 Task: In the  document conflict.odt Select the text and change paragraph spacing to  '1.5' Change page orientation to  'Landscape' Add Page color Navy Blue
Action: Mouse moved to (495, 377)
Screenshot: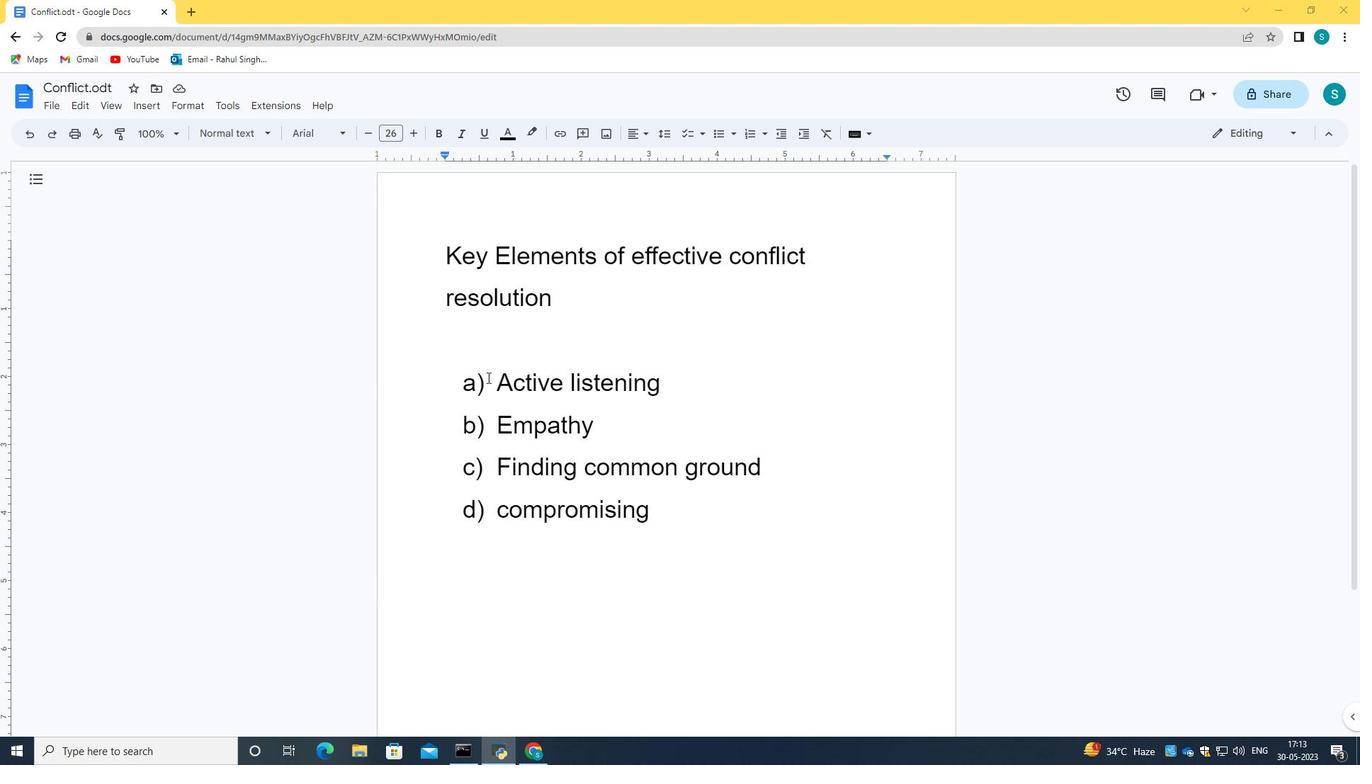 
Action: Mouse pressed left at (495, 377)
Screenshot: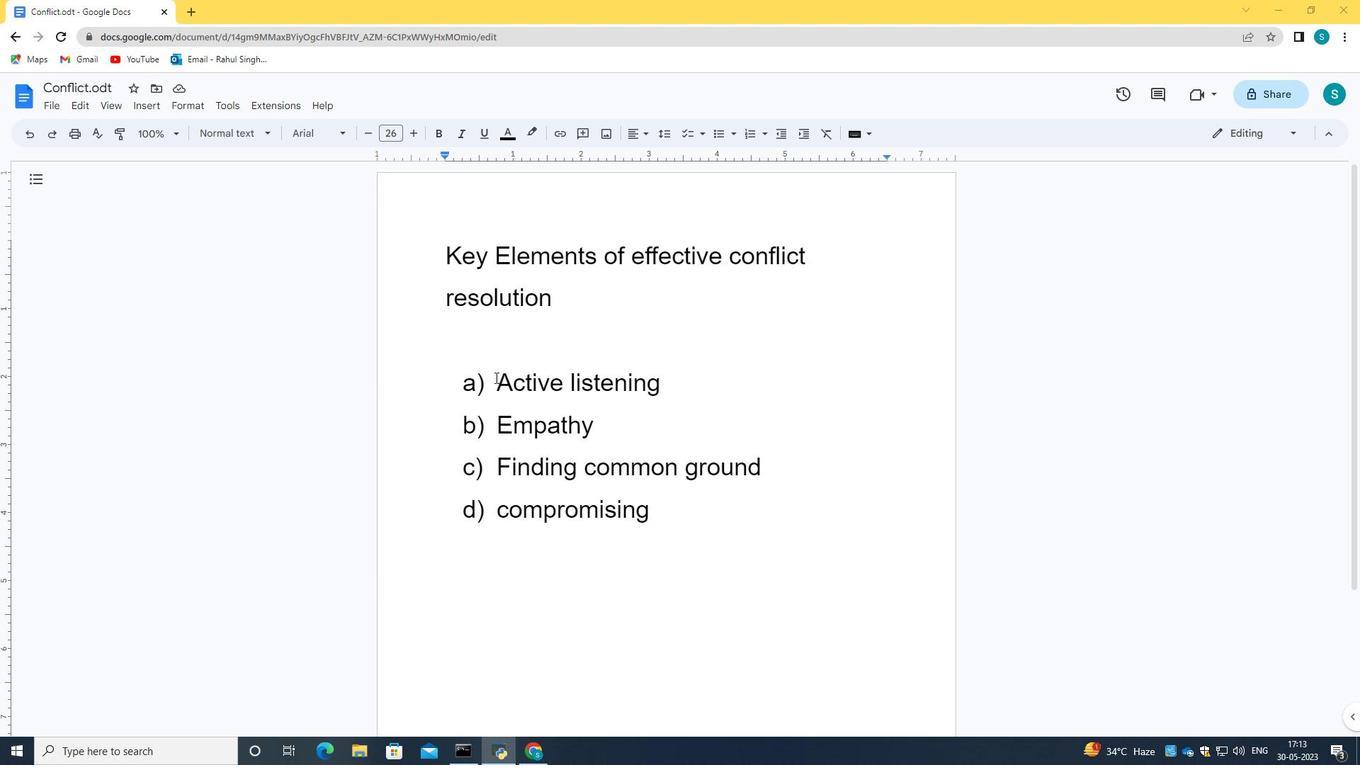 
Action: Mouse moved to (668, 133)
Screenshot: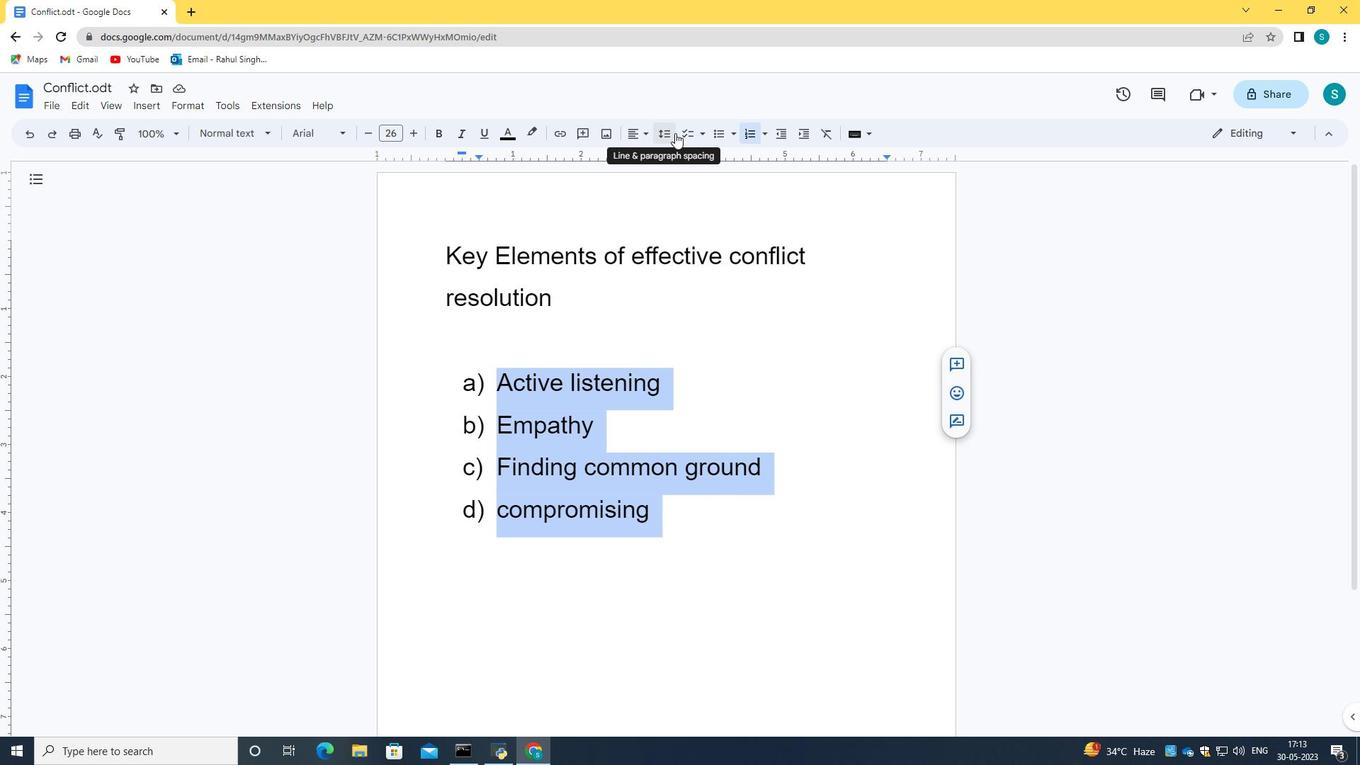 
Action: Mouse pressed left at (668, 133)
Screenshot: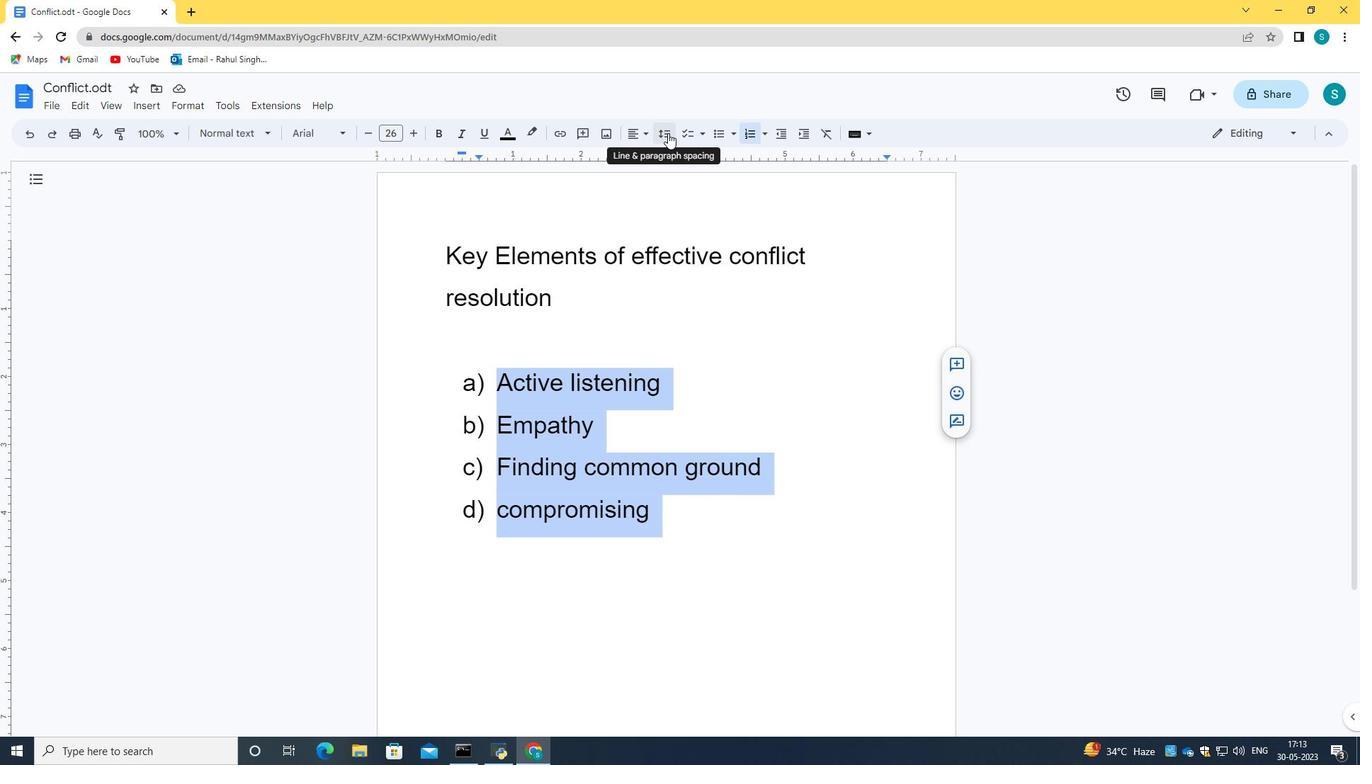 
Action: Mouse moved to (686, 207)
Screenshot: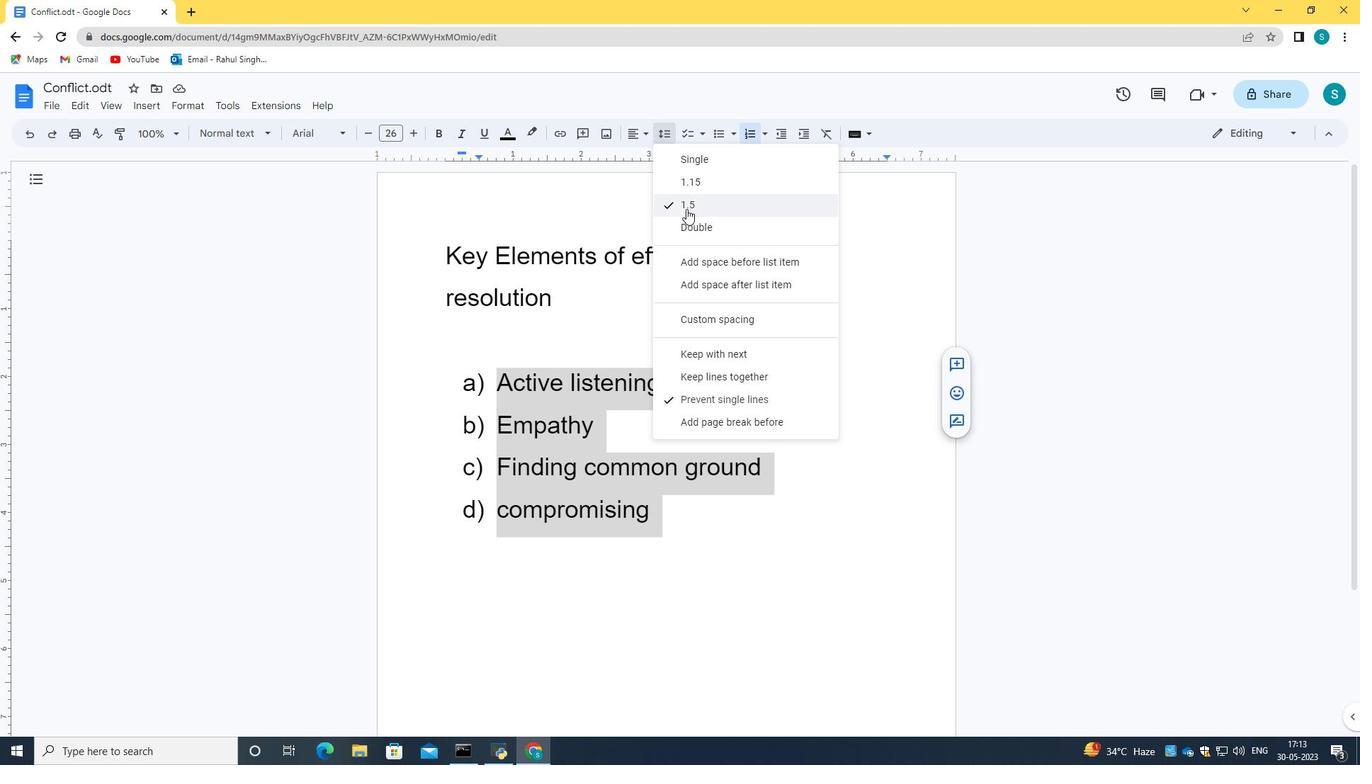 
Action: Mouse pressed left at (686, 207)
Screenshot: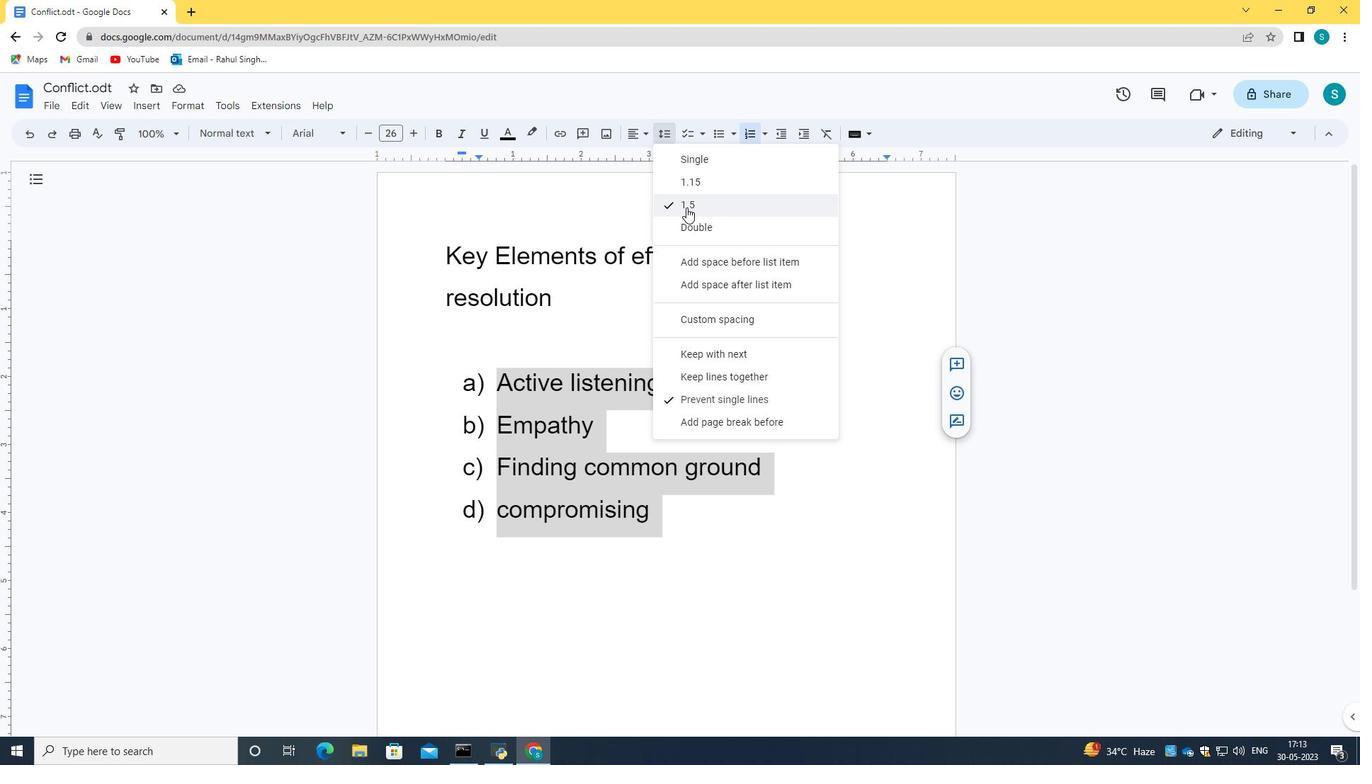 
Action: Mouse moved to (697, 208)
Screenshot: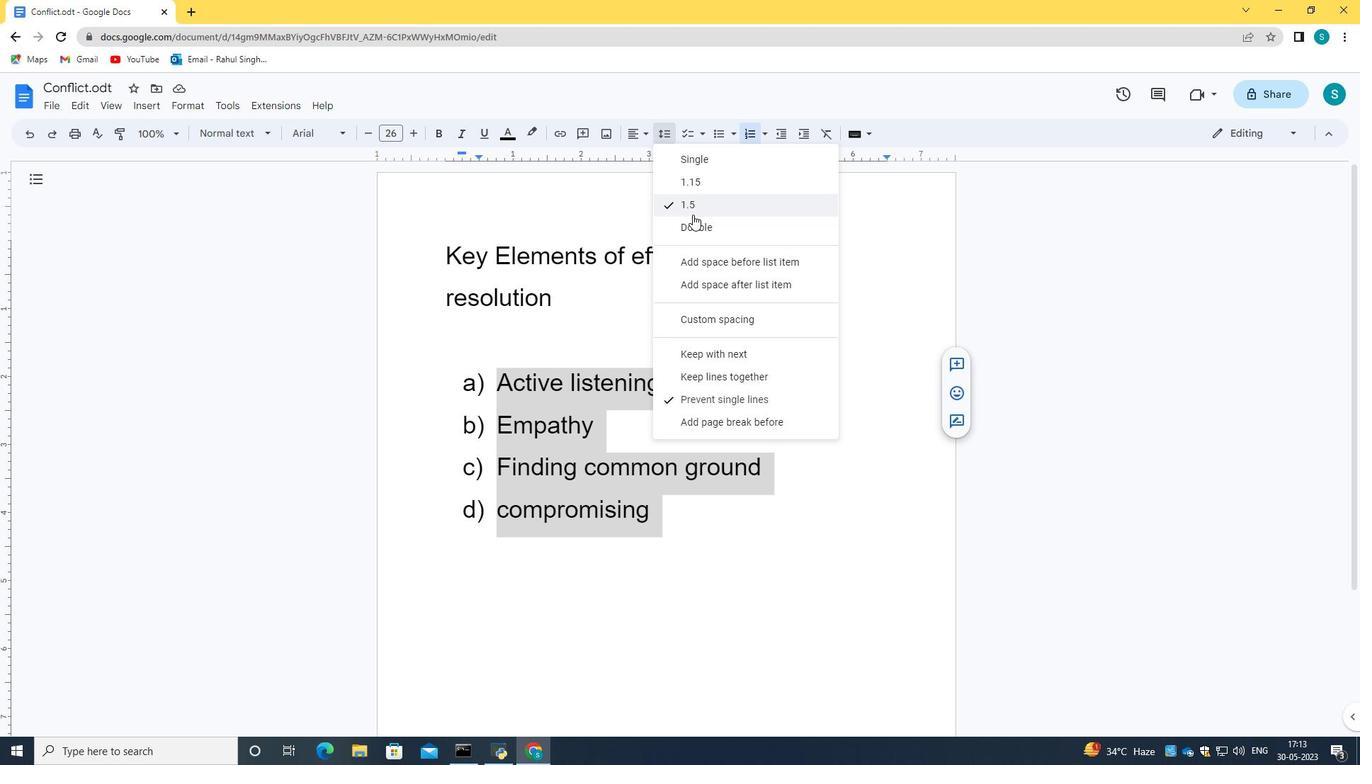
Action: Mouse pressed left at (697, 208)
Screenshot: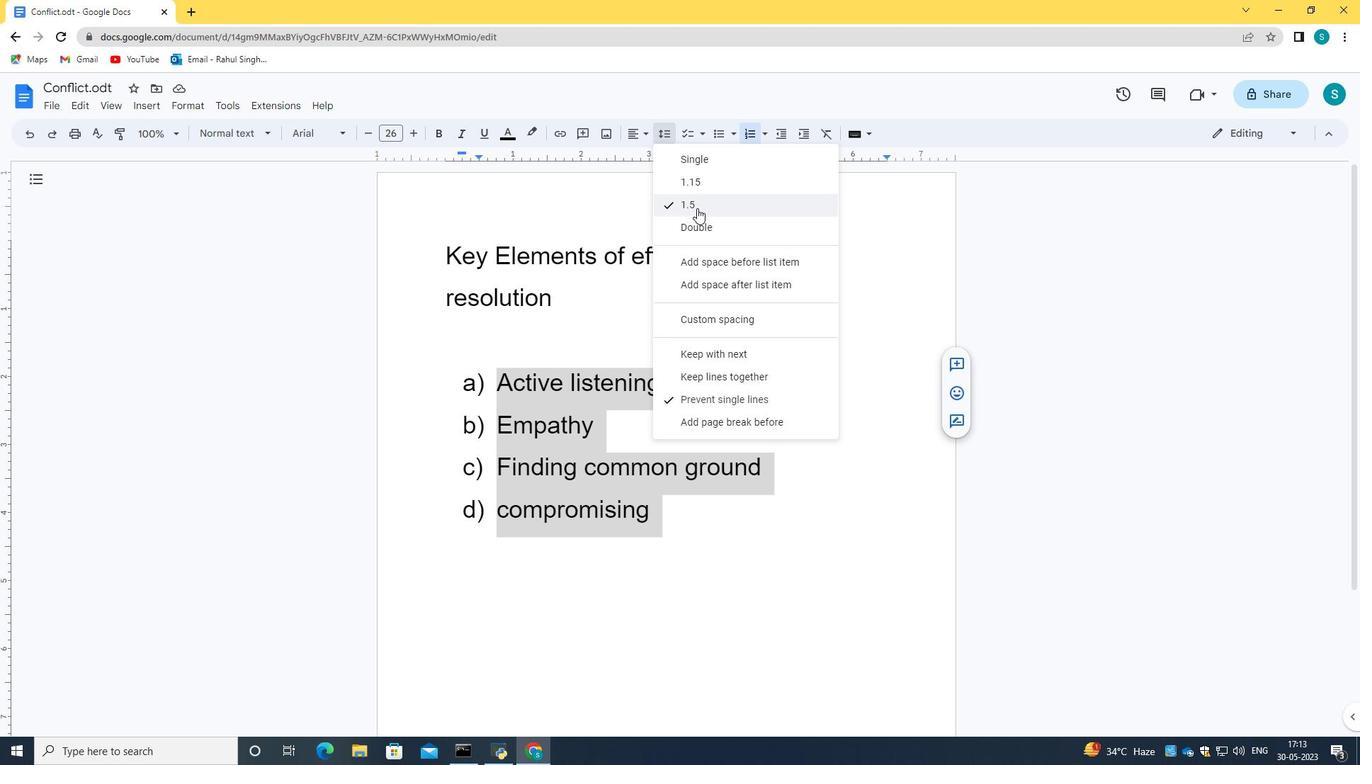
Action: Mouse moved to (600, 351)
Screenshot: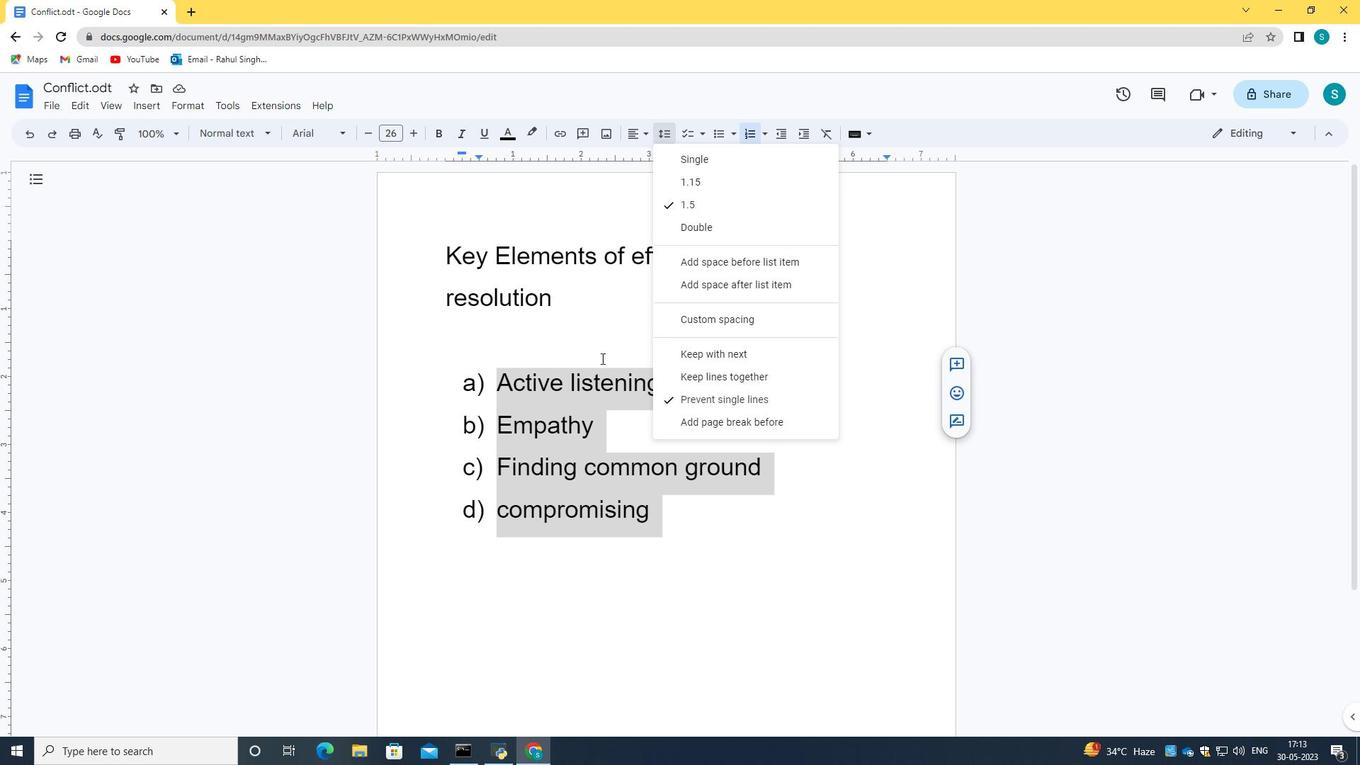
Action: Mouse pressed left at (600, 351)
Screenshot: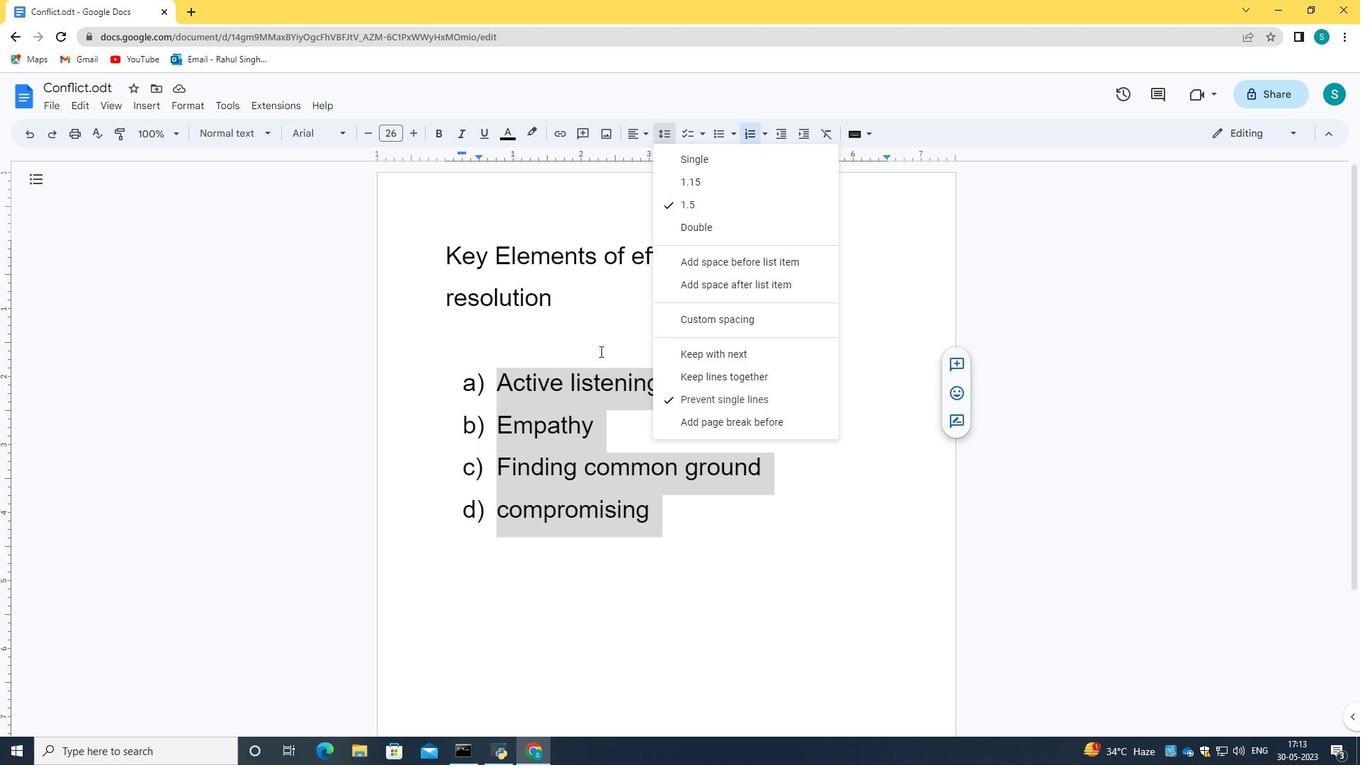 
Action: Mouse moved to (45, 101)
Screenshot: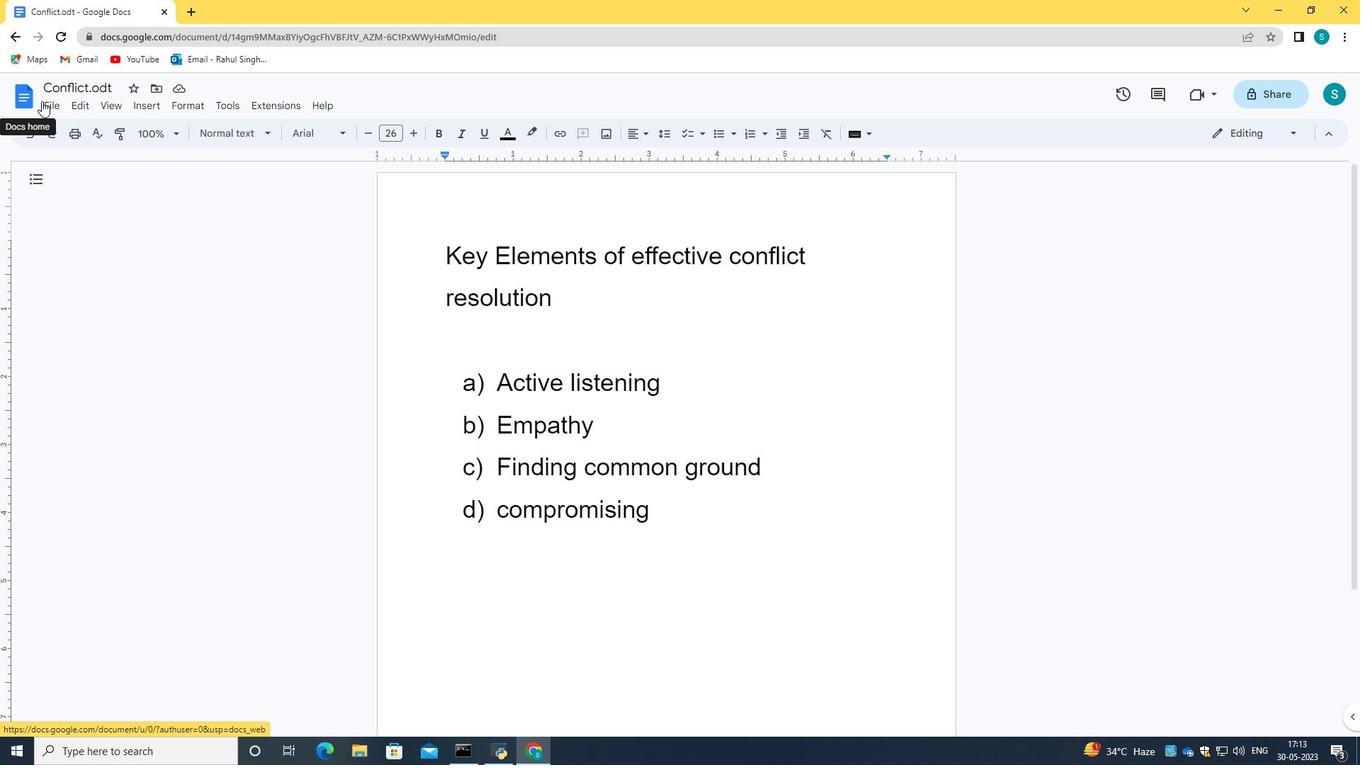 
Action: Mouse pressed left at (45, 101)
Screenshot: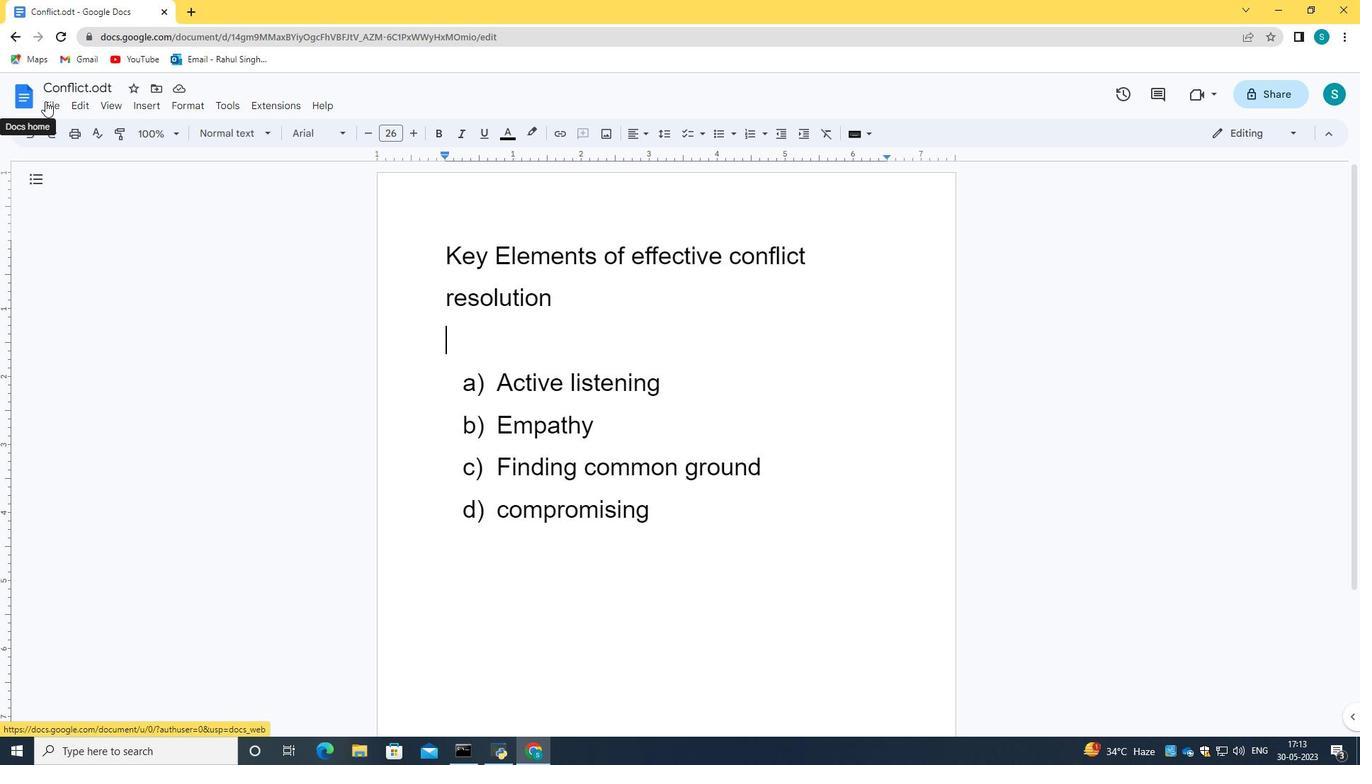 
Action: Mouse moved to (216, 327)
Screenshot: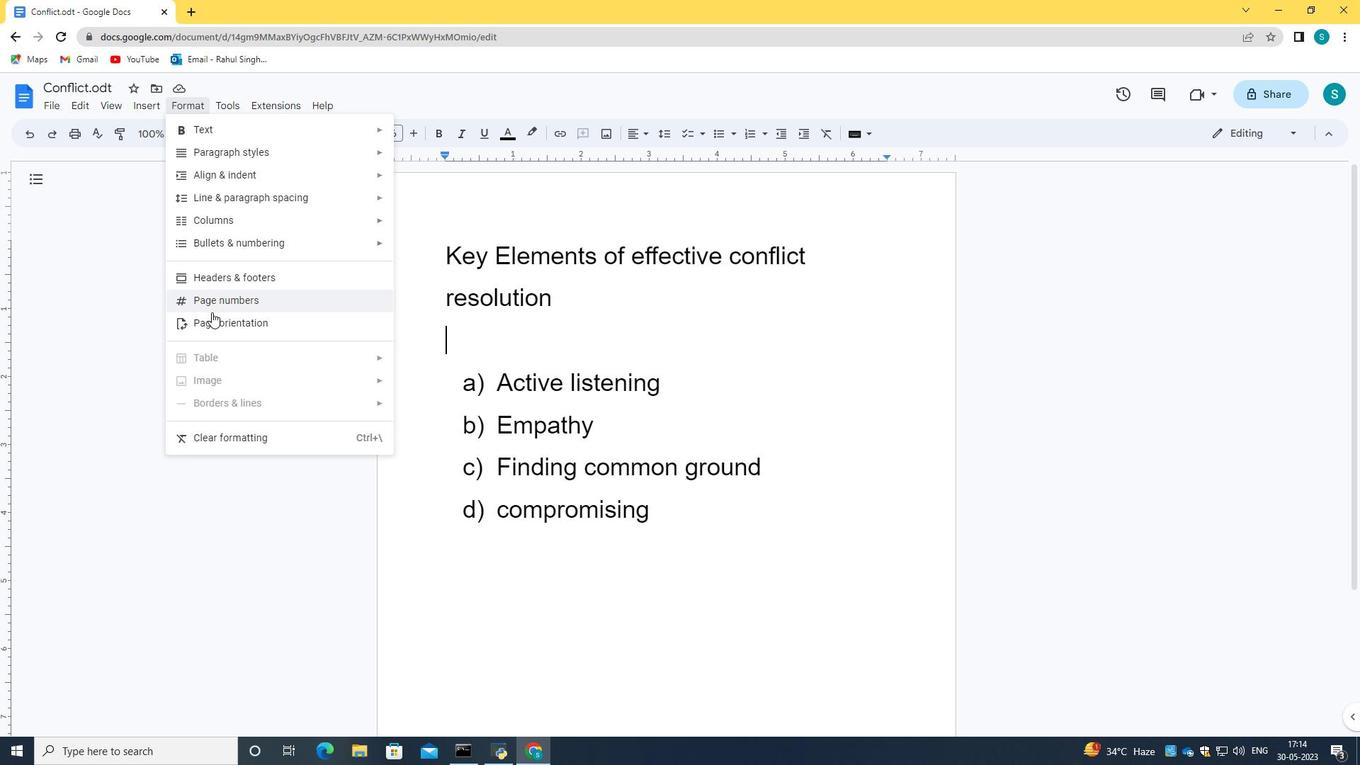 
Action: Mouse pressed left at (216, 327)
Screenshot: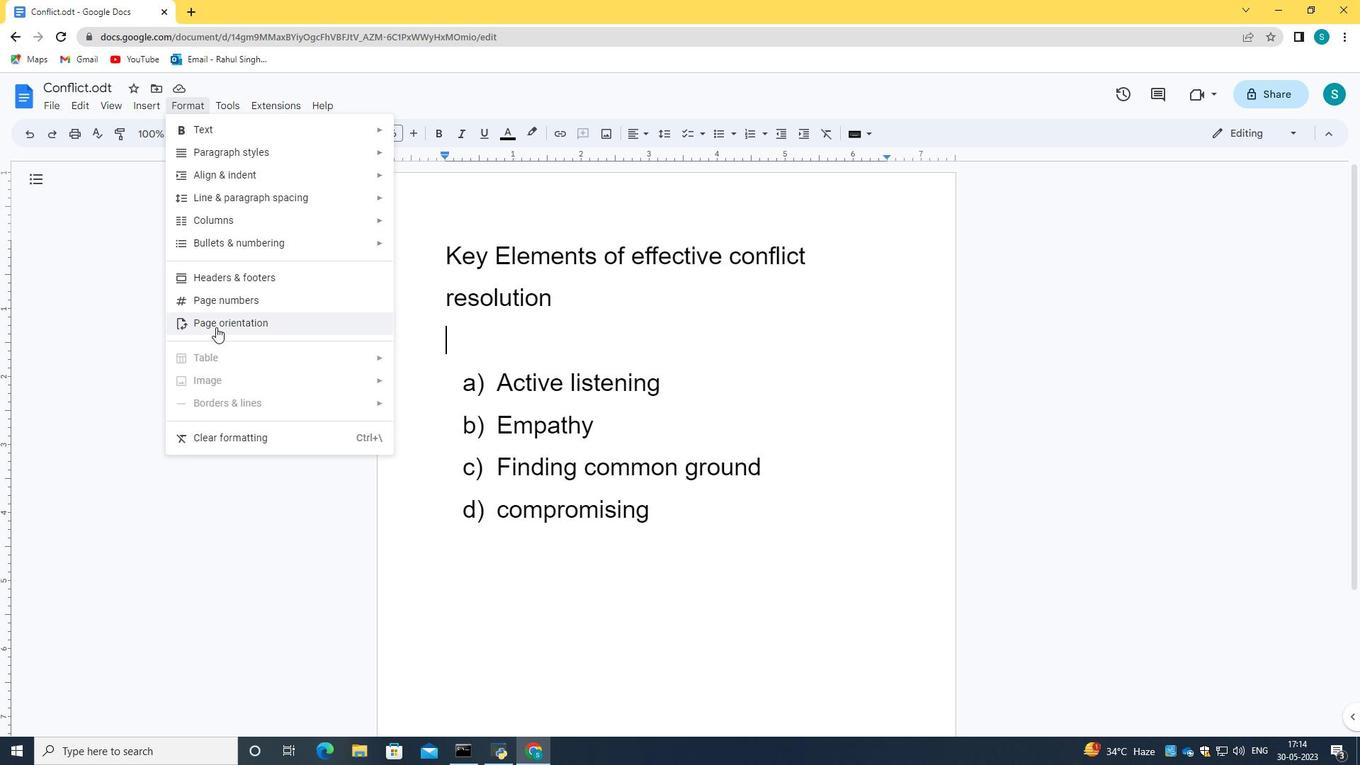 
Action: Mouse moved to (635, 431)
Screenshot: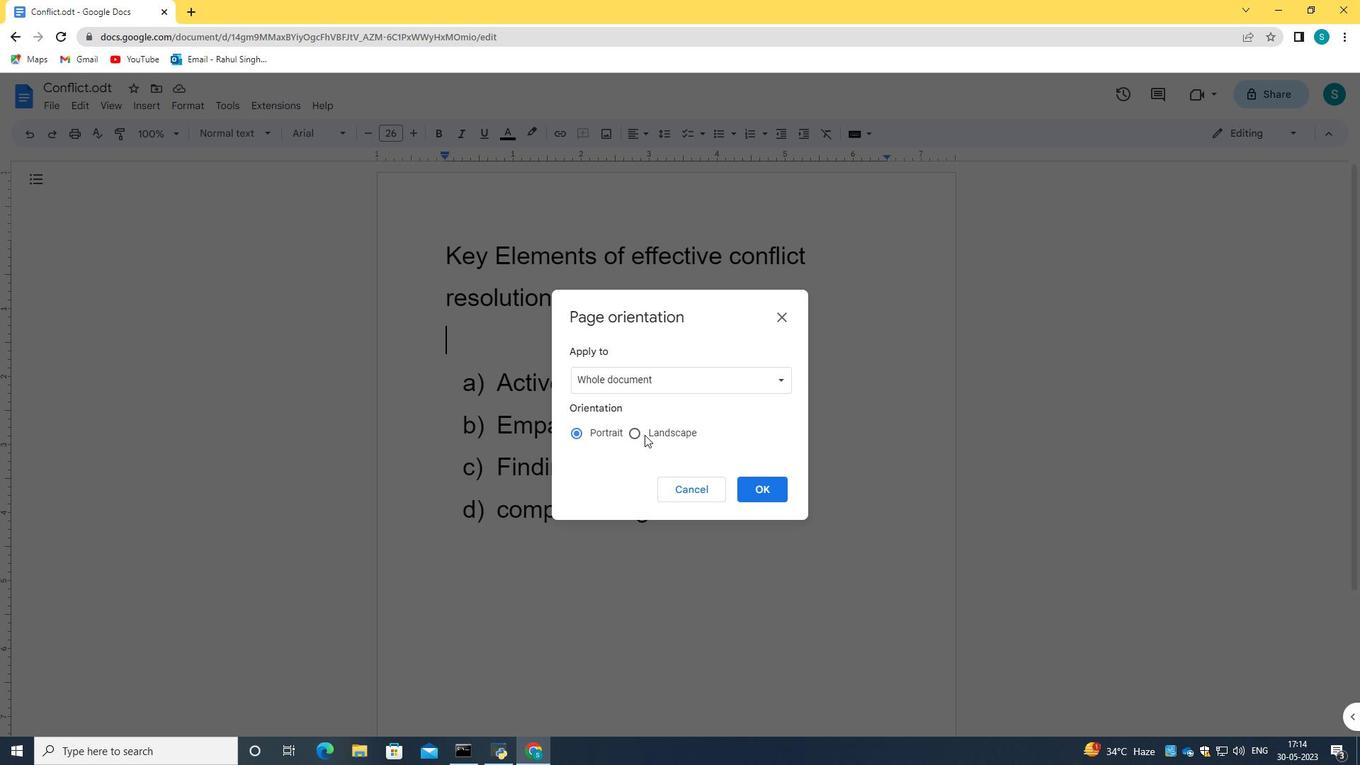 
Action: Mouse pressed left at (635, 431)
Screenshot: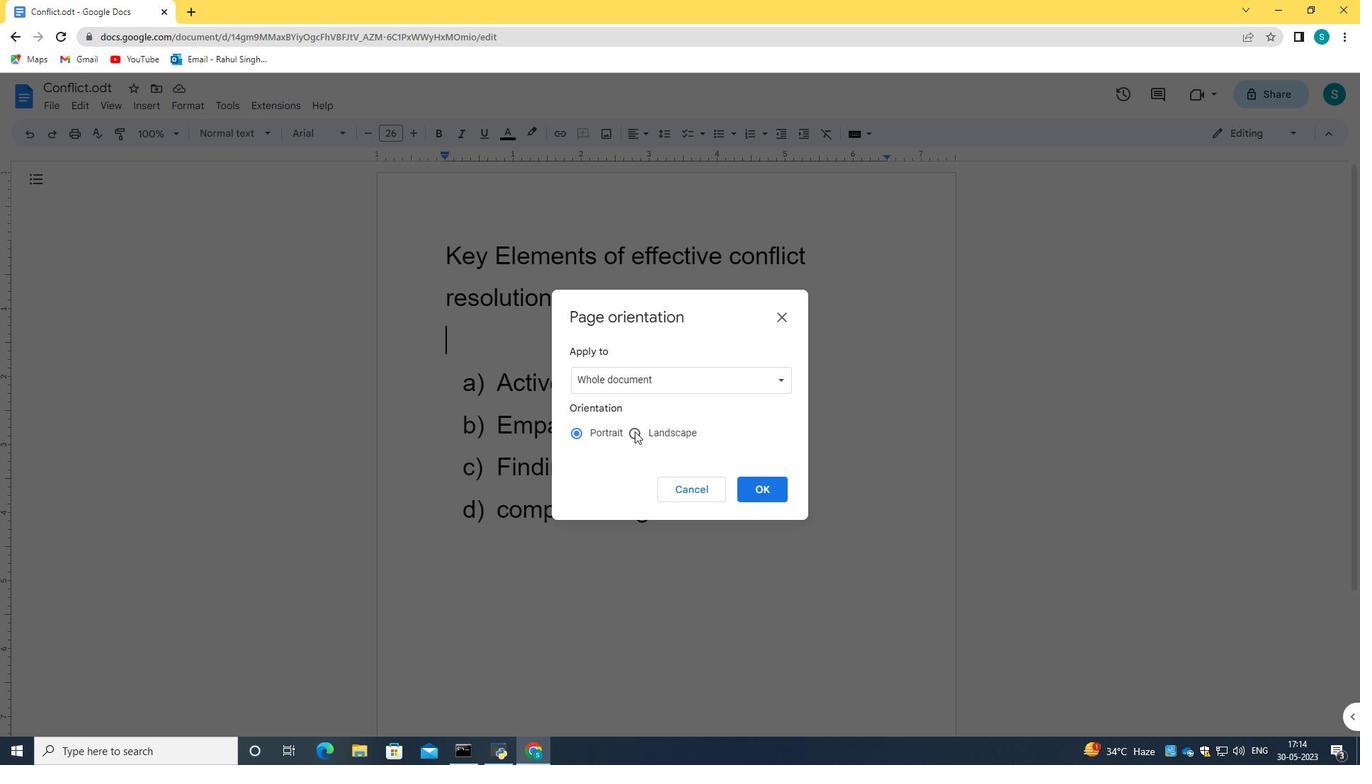 
Action: Mouse moved to (761, 489)
Screenshot: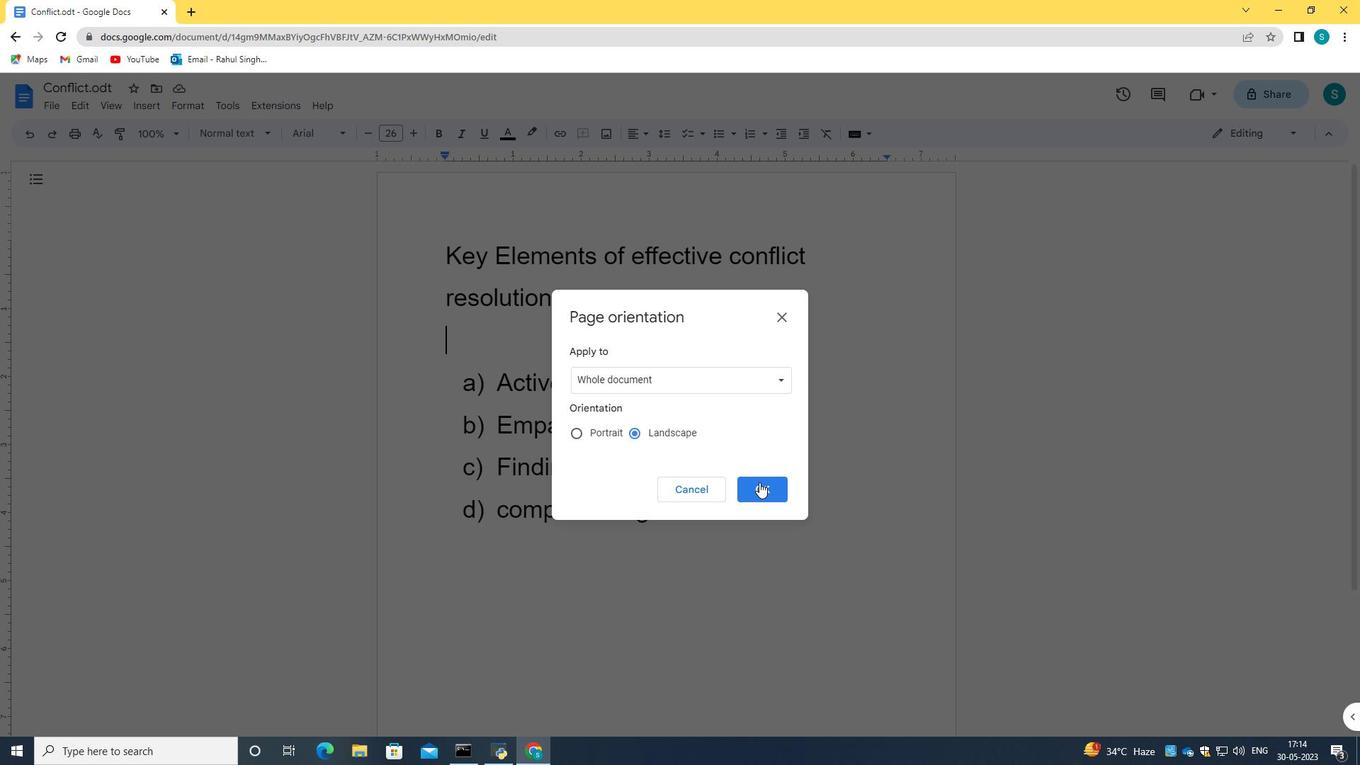 
Action: Mouse pressed left at (761, 489)
Screenshot: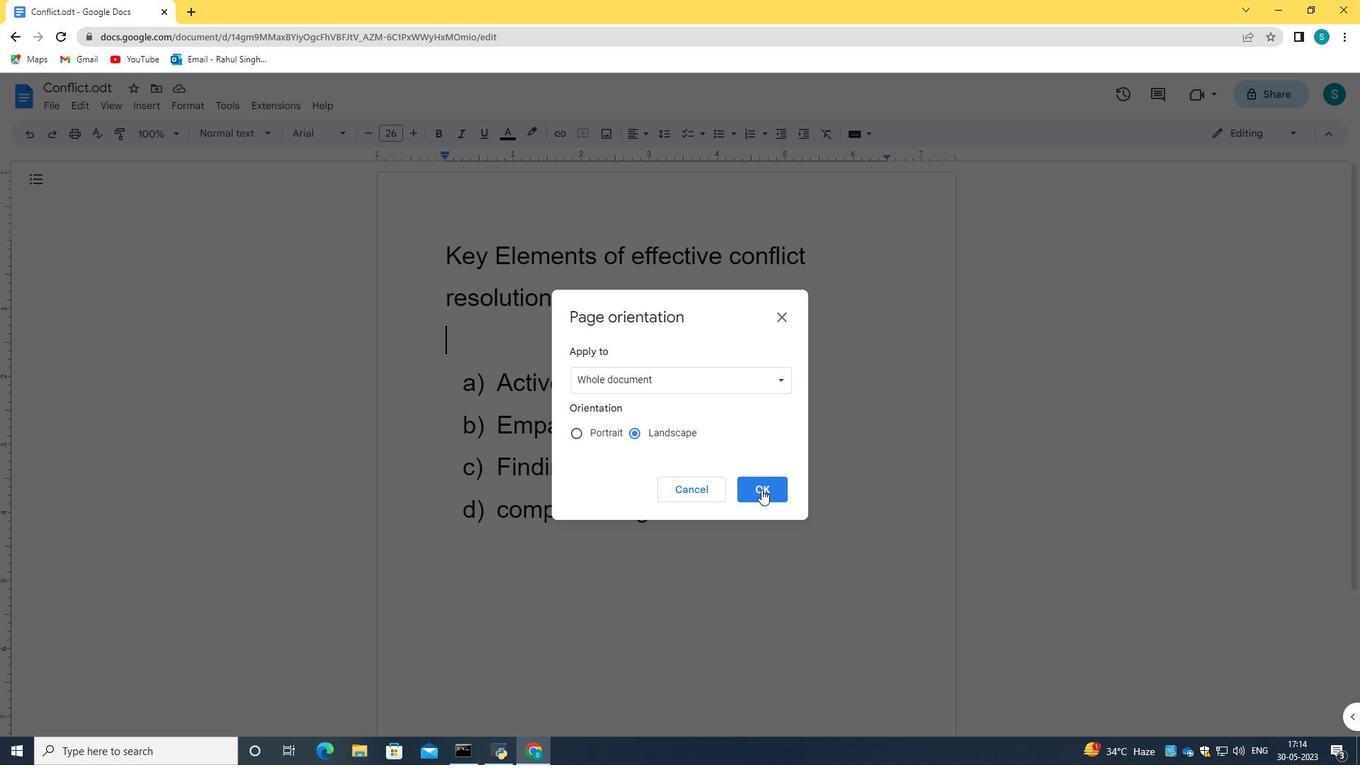 
Action: Mouse moved to (51, 109)
Screenshot: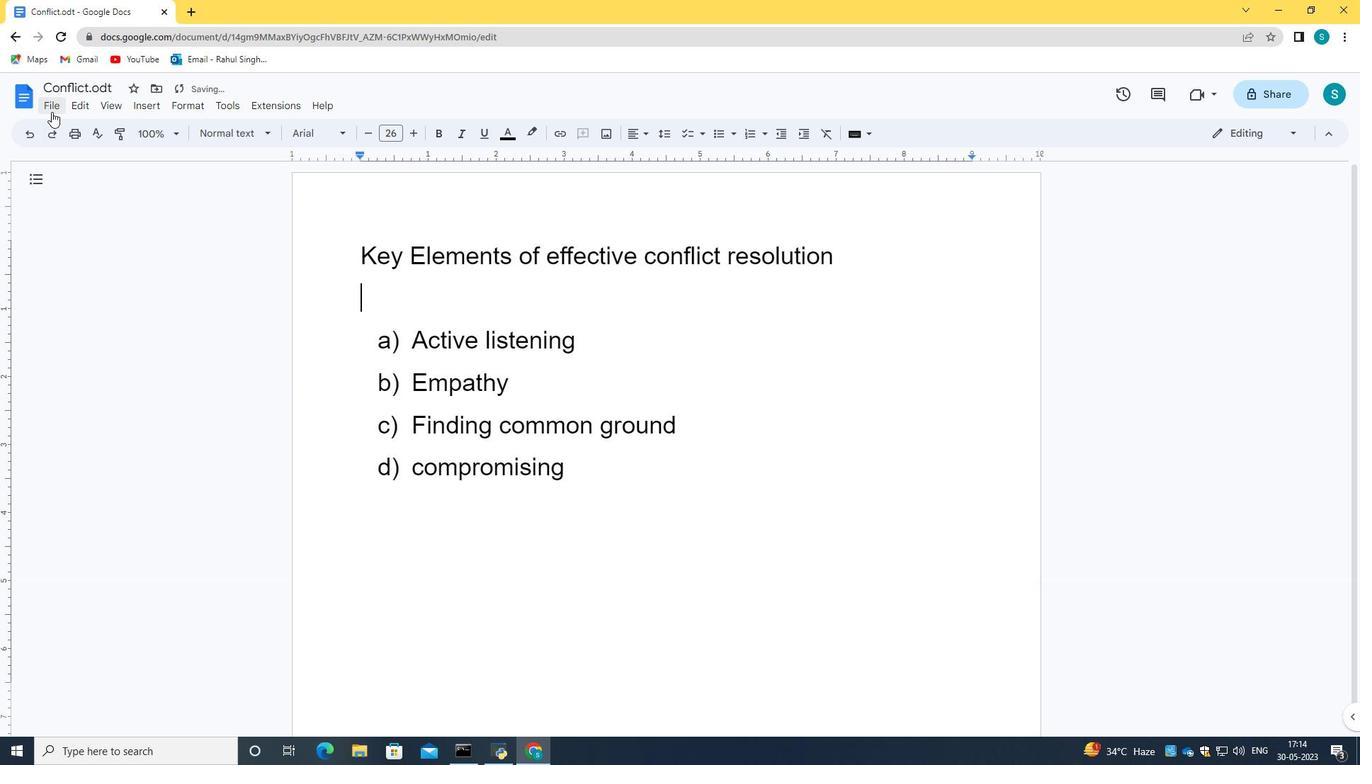 
Action: Mouse pressed left at (51, 109)
Screenshot: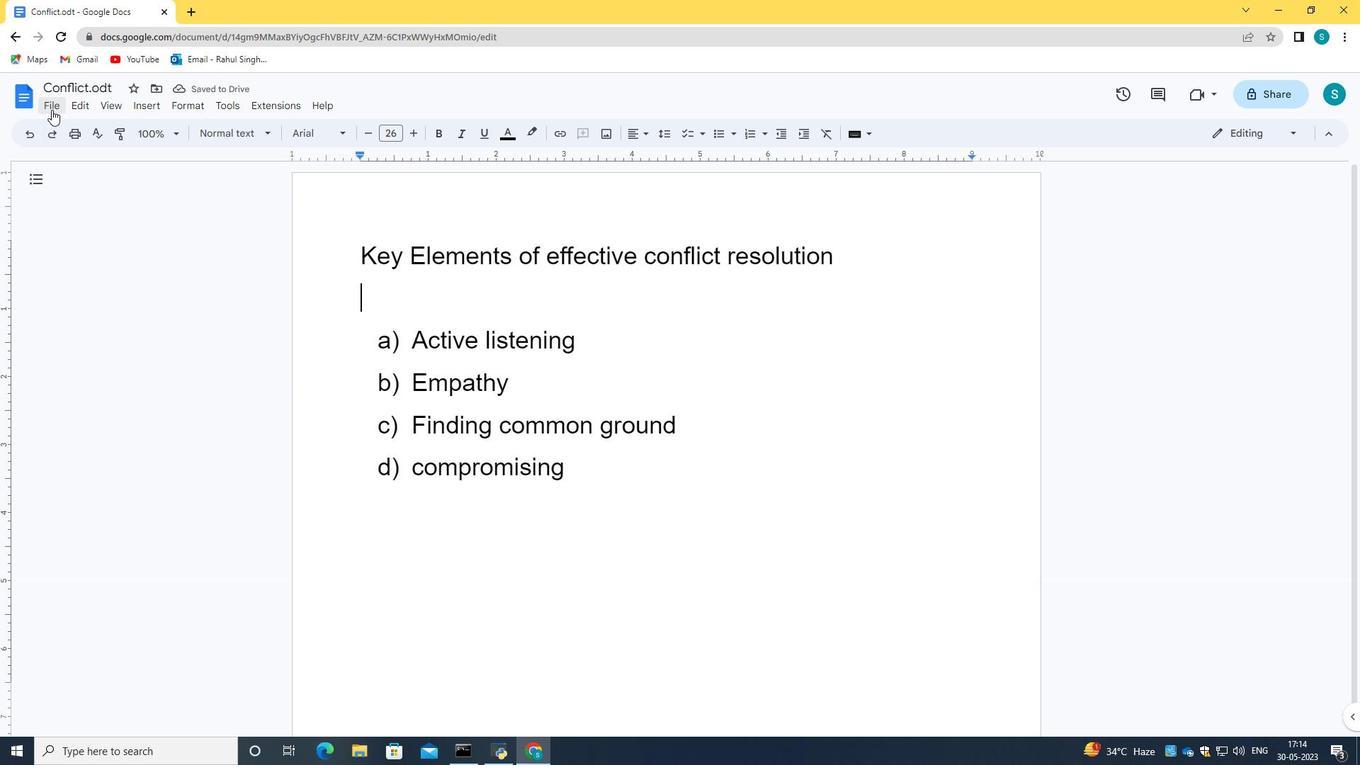
Action: Mouse moved to (97, 496)
Screenshot: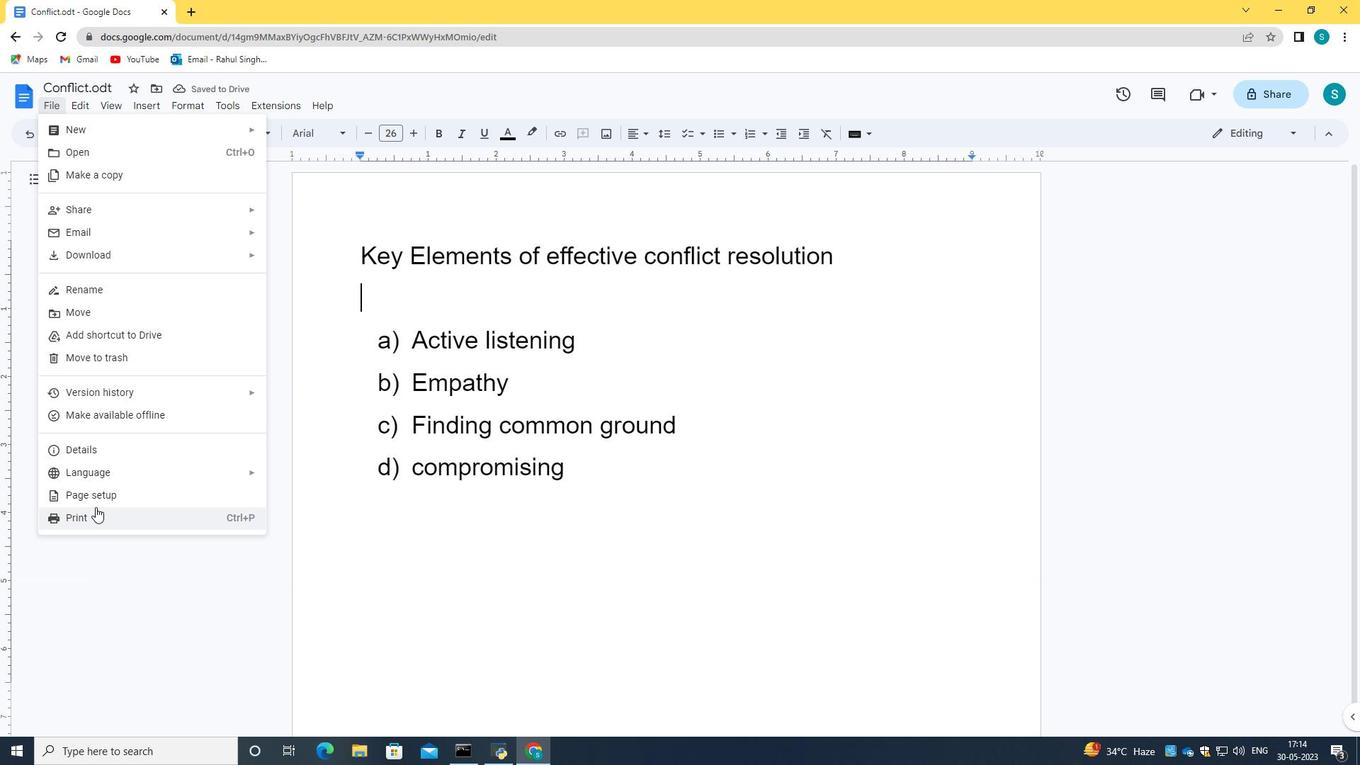 
Action: Mouse pressed left at (97, 496)
Screenshot: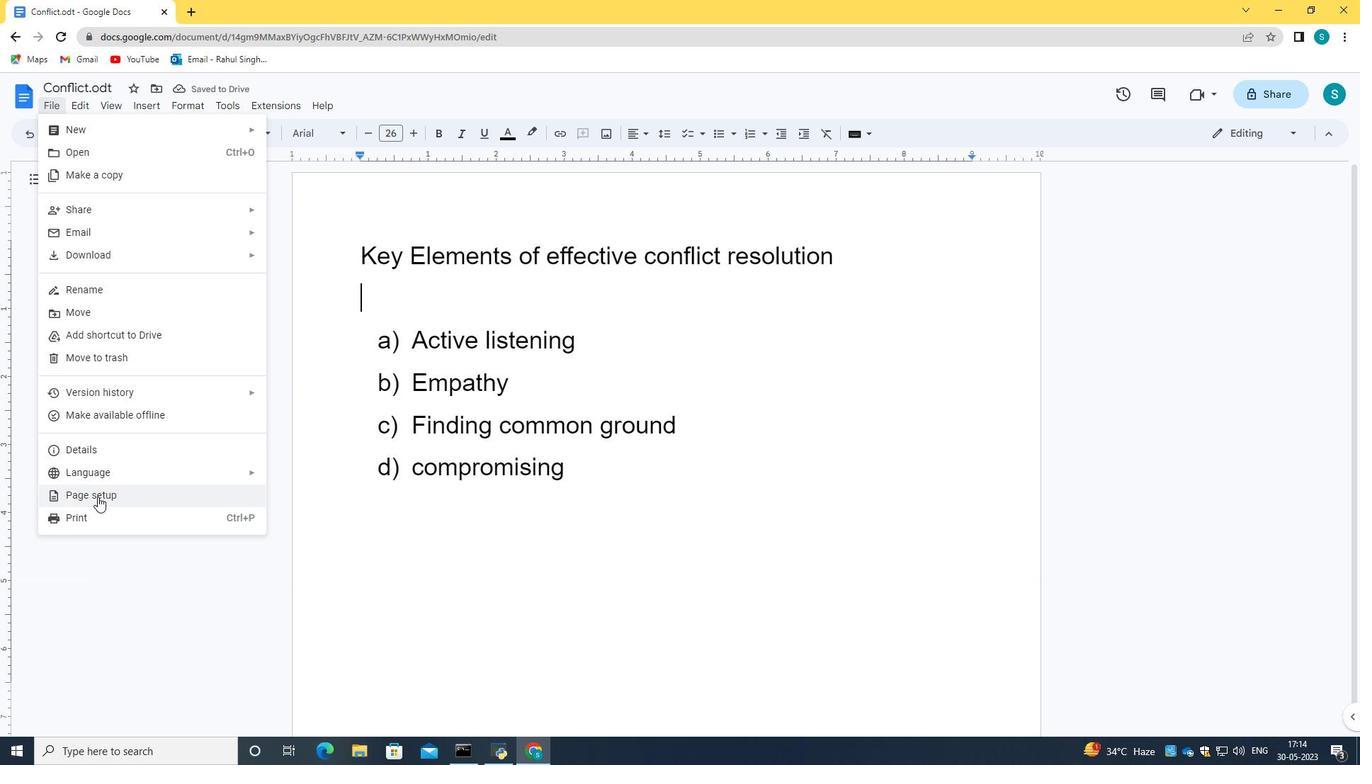 
Action: Mouse moved to (565, 494)
Screenshot: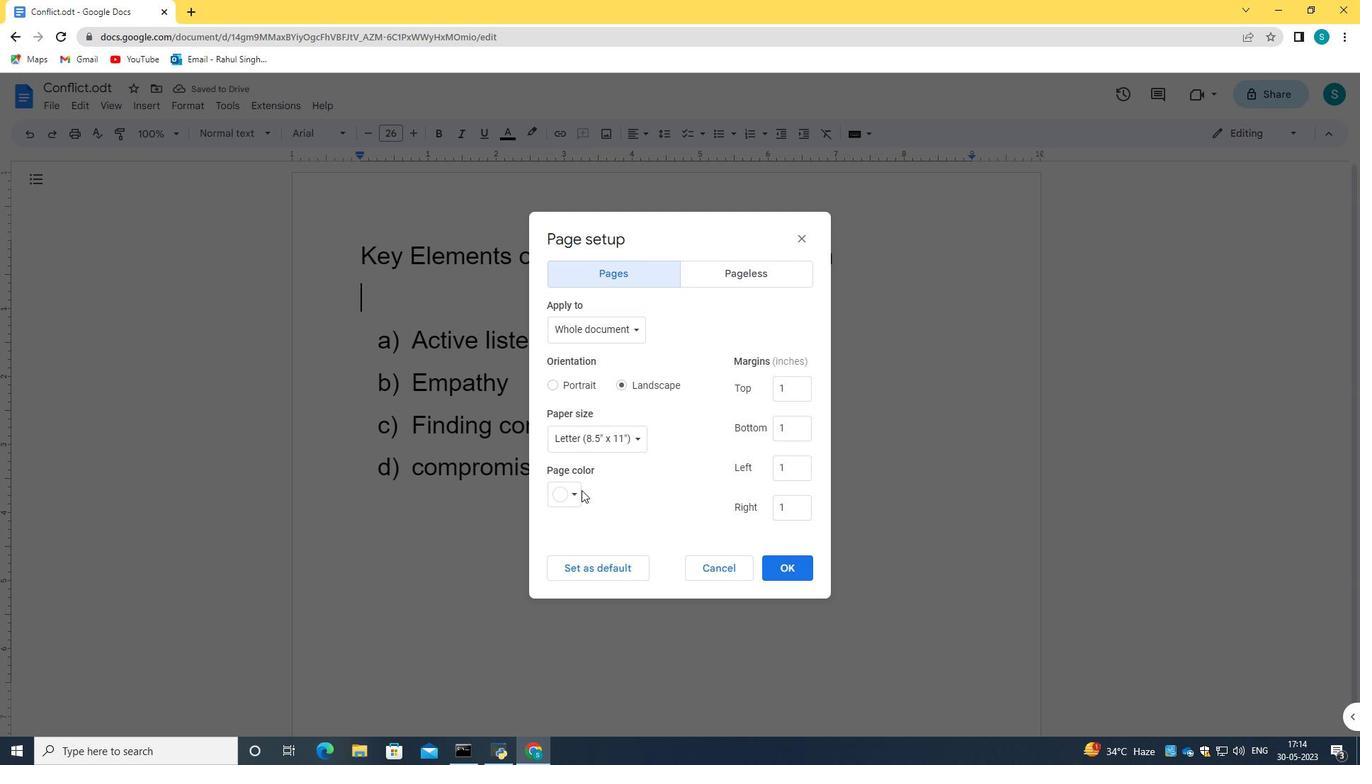 
Action: Mouse pressed left at (565, 494)
Screenshot: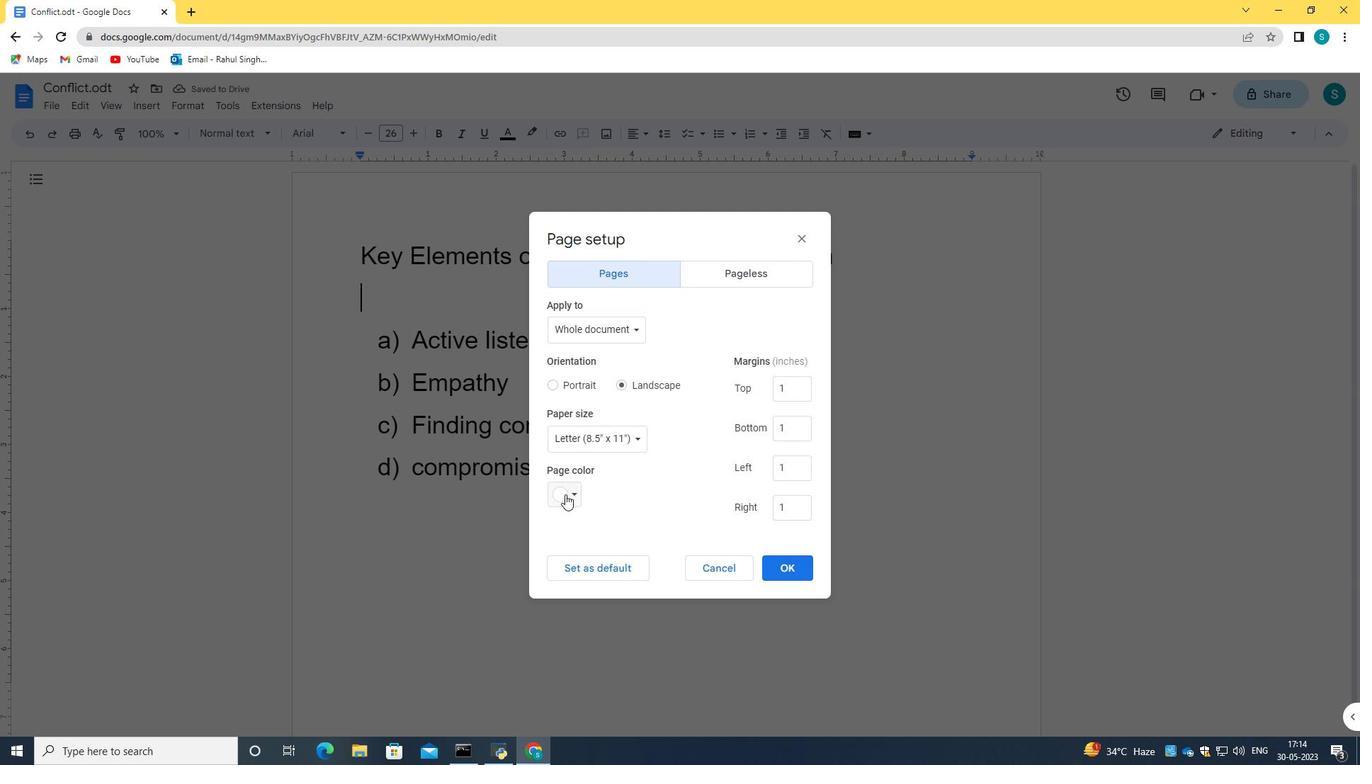 
Action: Mouse moved to (660, 599)
Screenshot: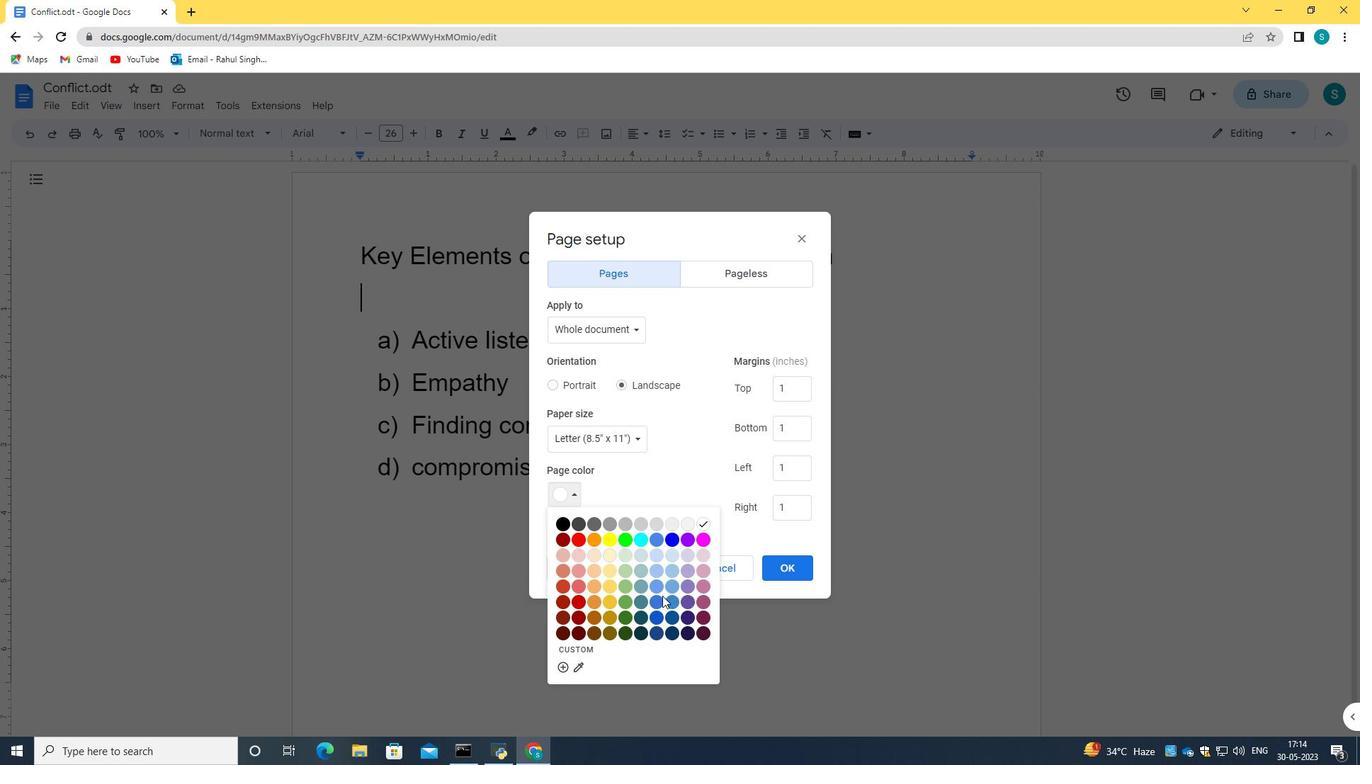 
Action: Mouse pressed left at (660, 599)
Screenshot: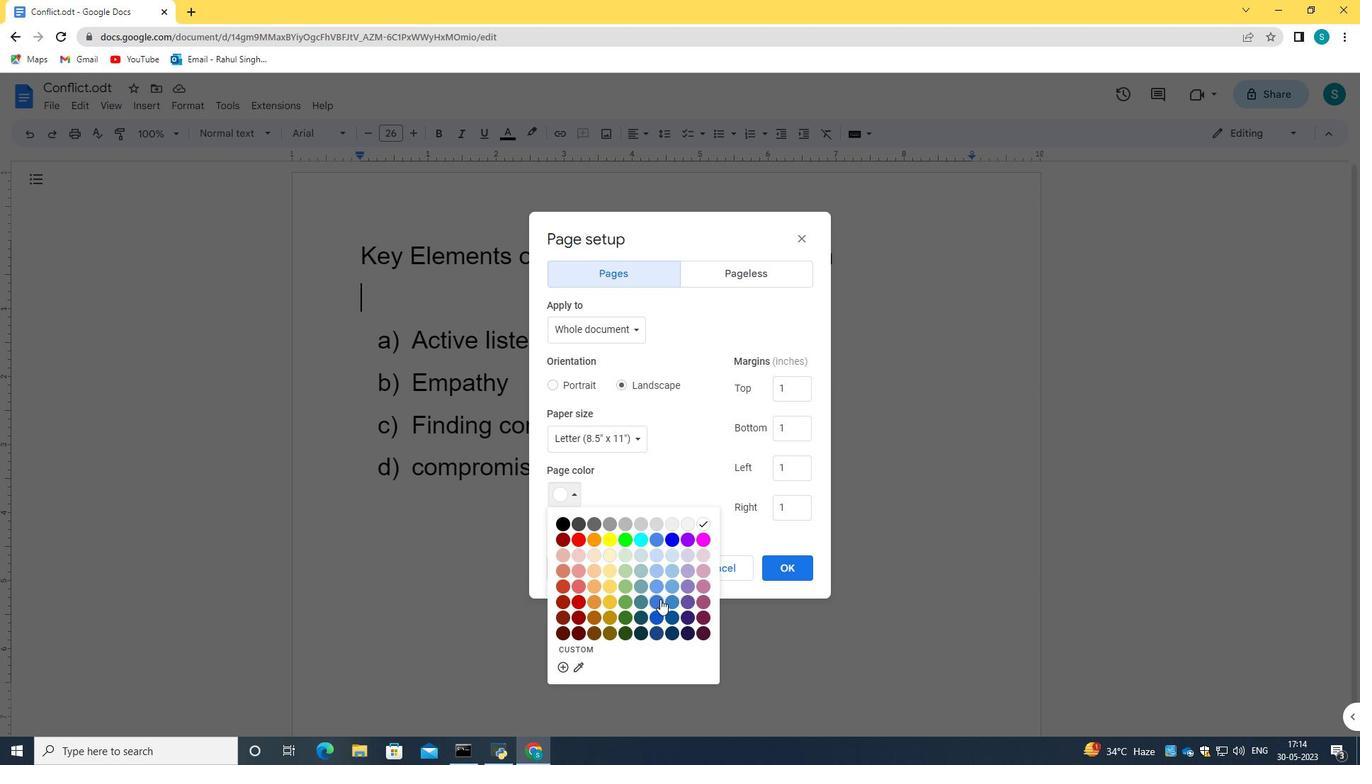 
Action: Mouse moved to (790, 570)
Screenshot: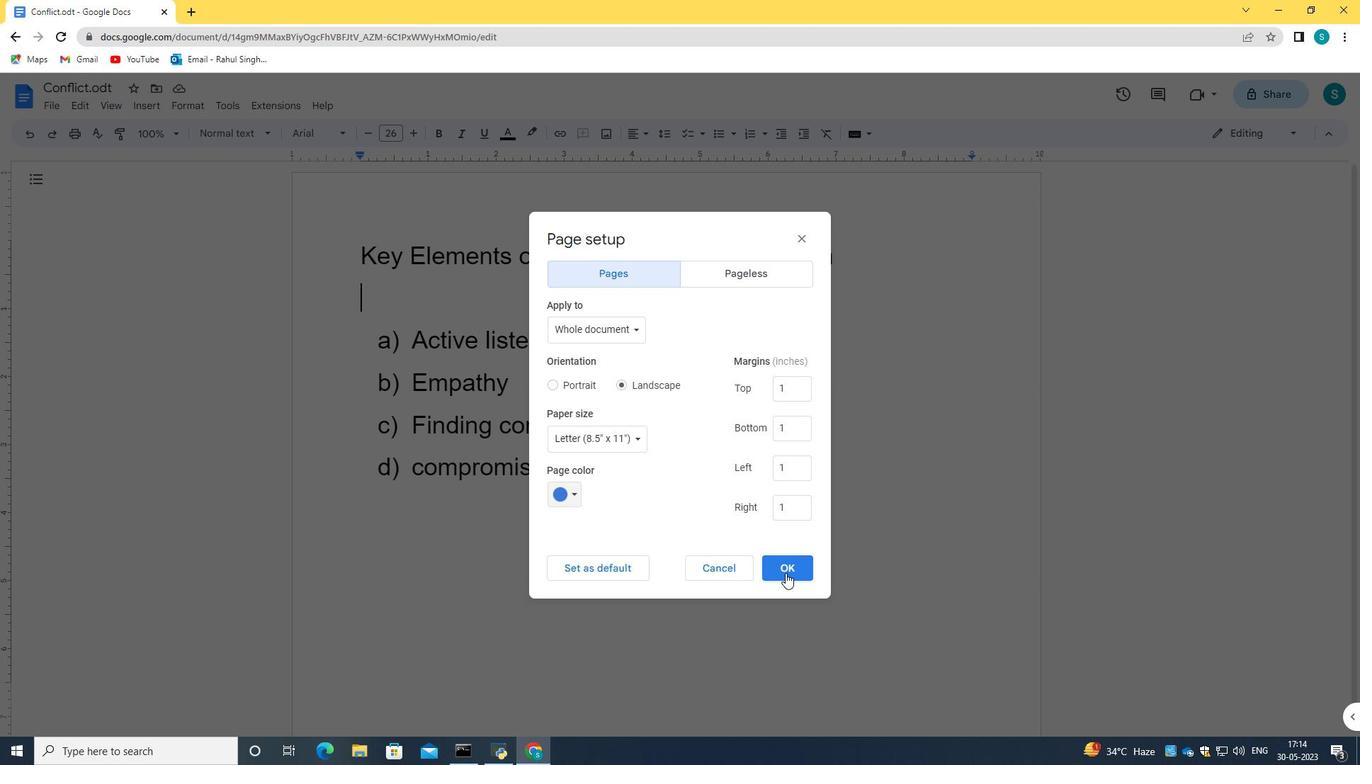 
Action: Mouse pressed left at (790, 570)
Screenshot: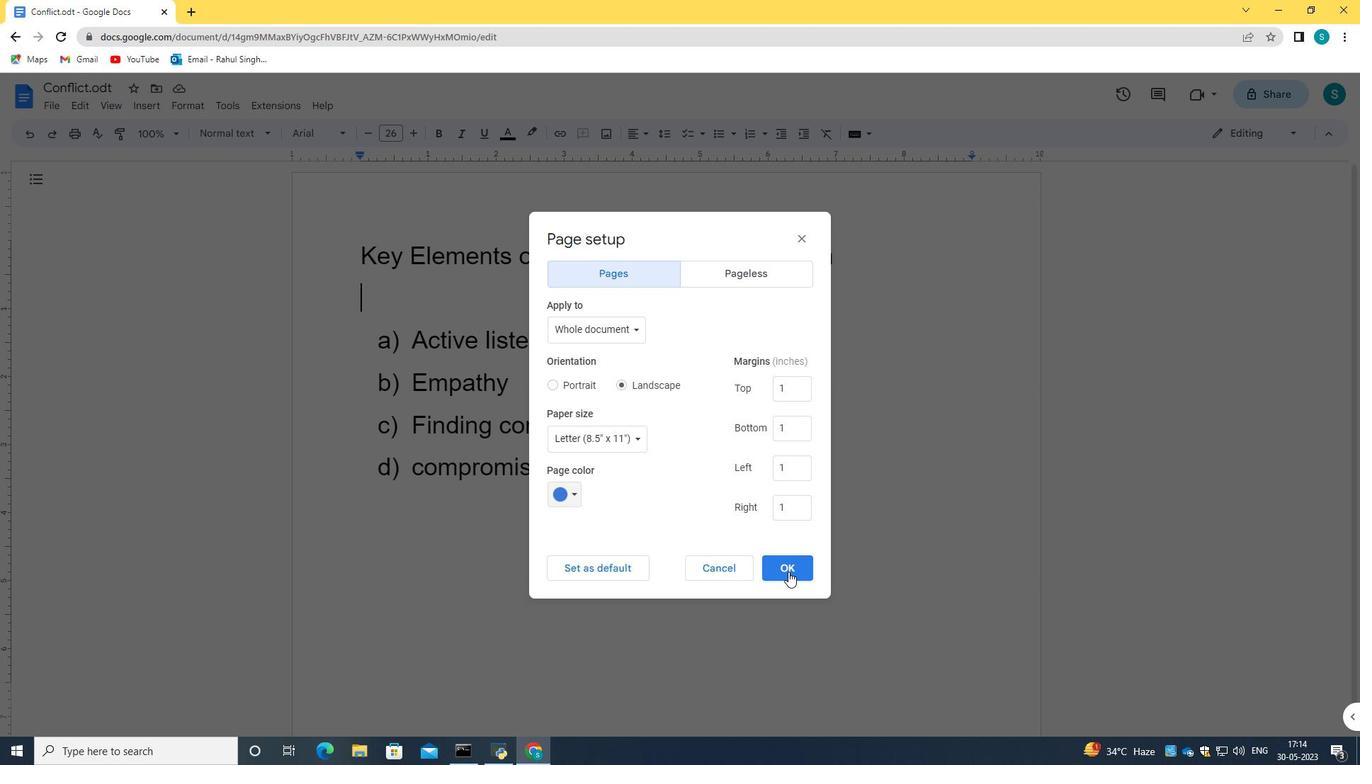 
Action: Mouse moved to (52, 104)
Screenshot: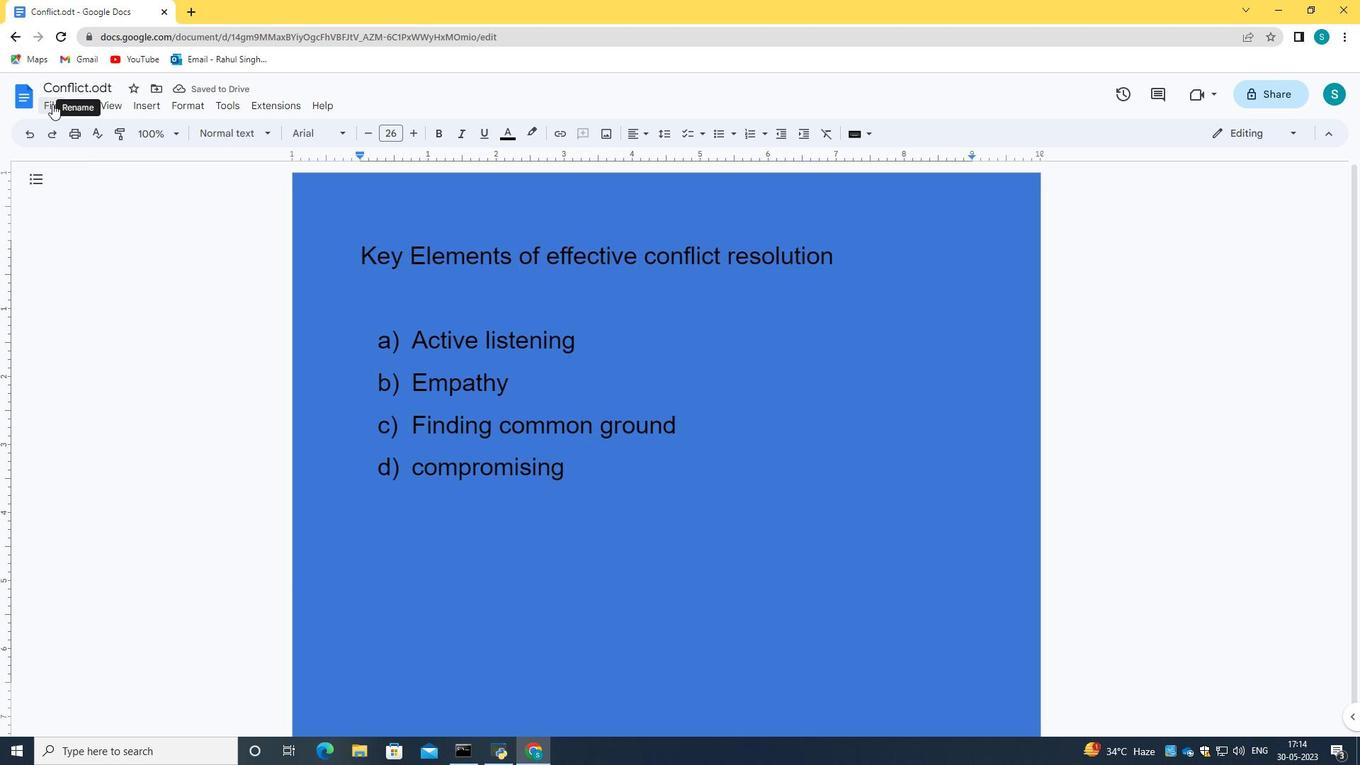 
Action: Mouse pressed left at (52, 104)
Screenshot: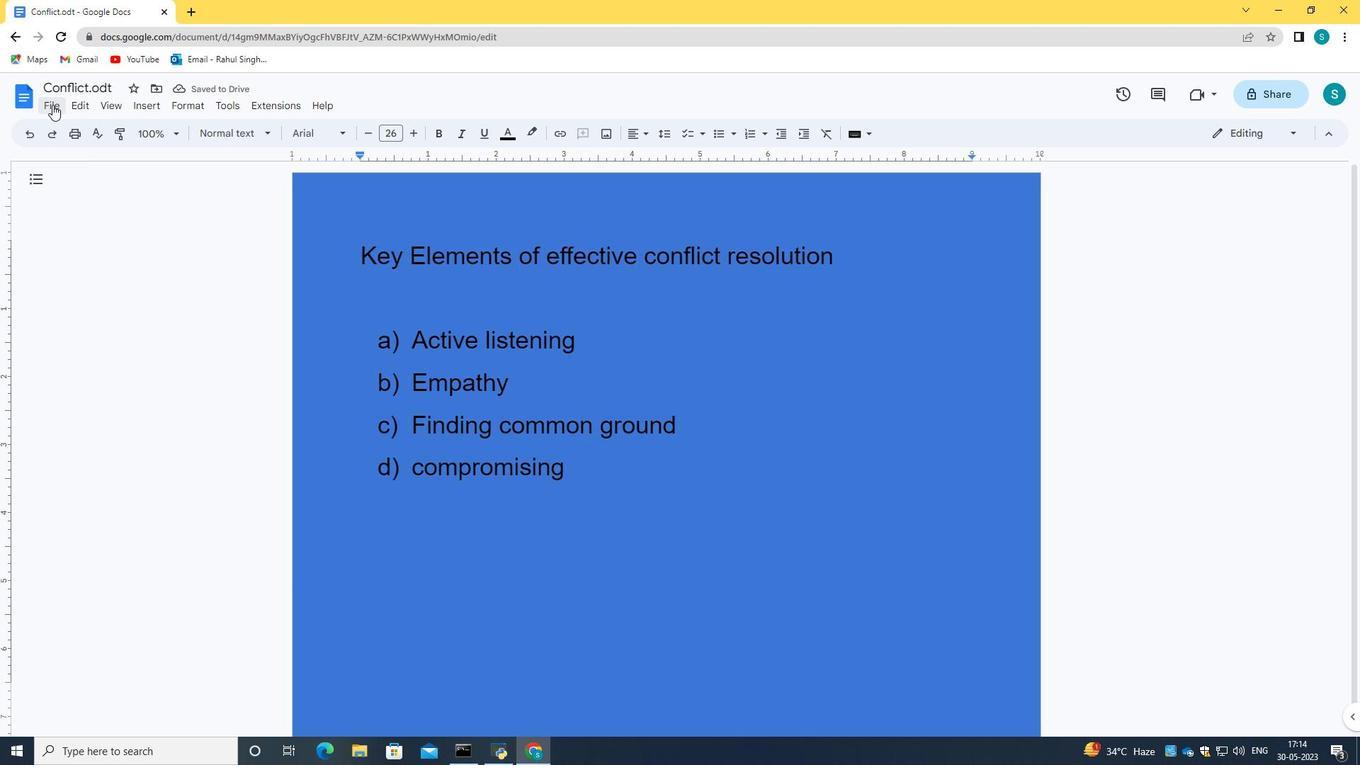 
Action: Mouse moved to (103, 497)
Screenshot: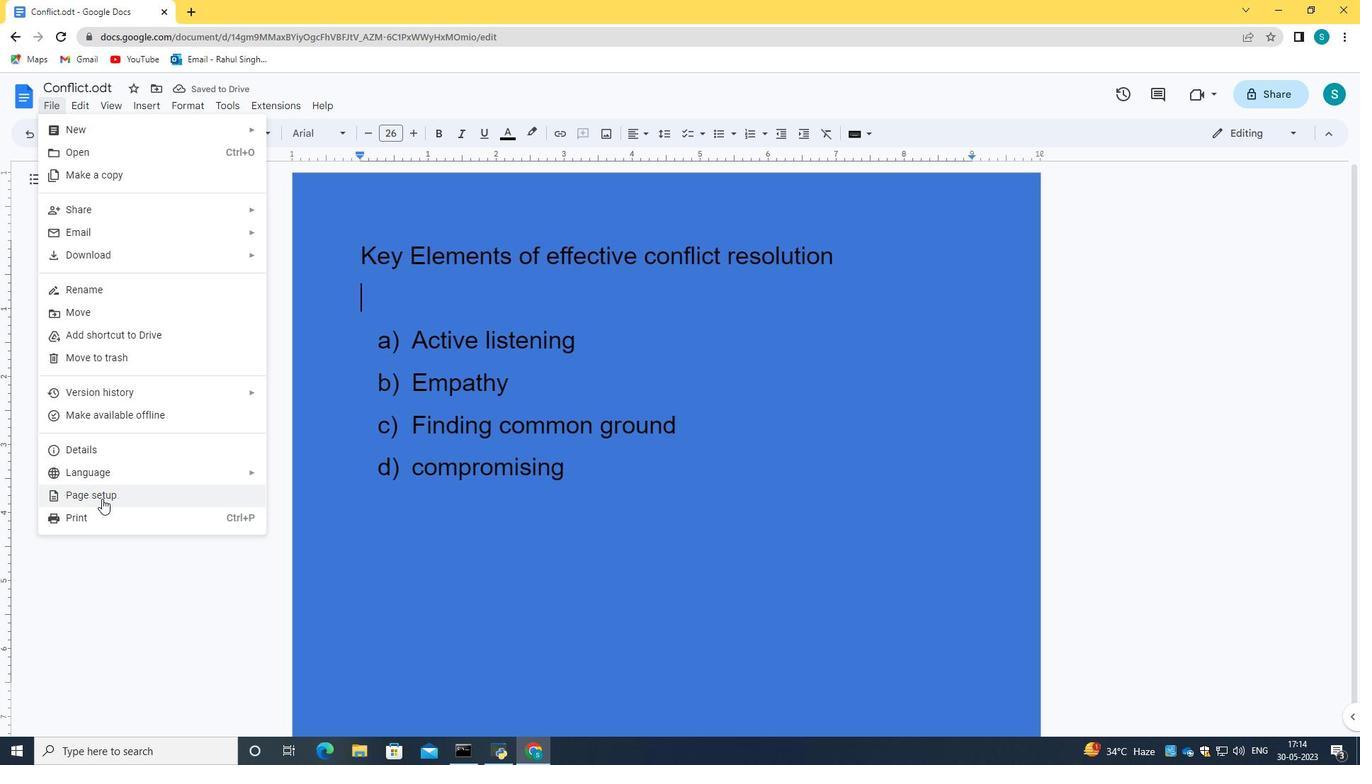 
Action: Mouse pressed left at (103, 497)
Screenshot: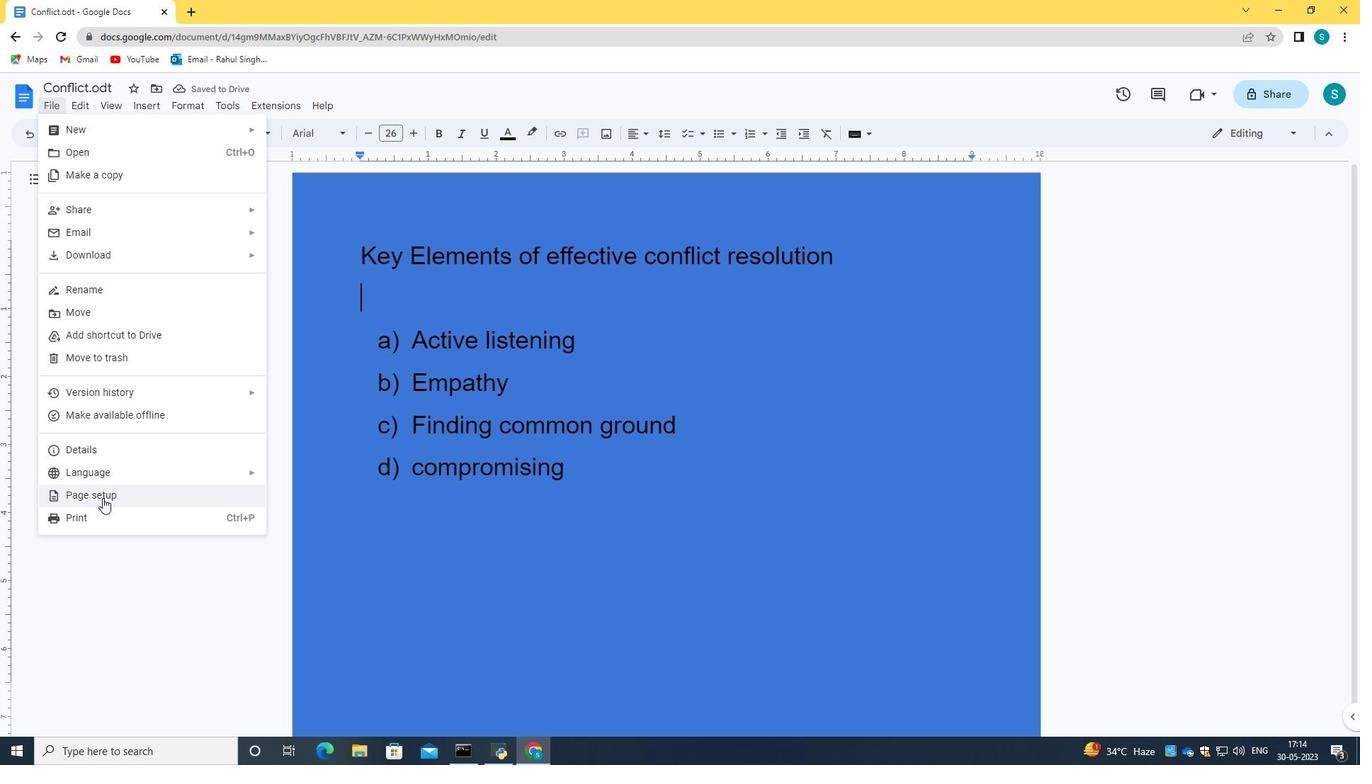 
Action: Mouse moved to (568, 493)
Screenshot: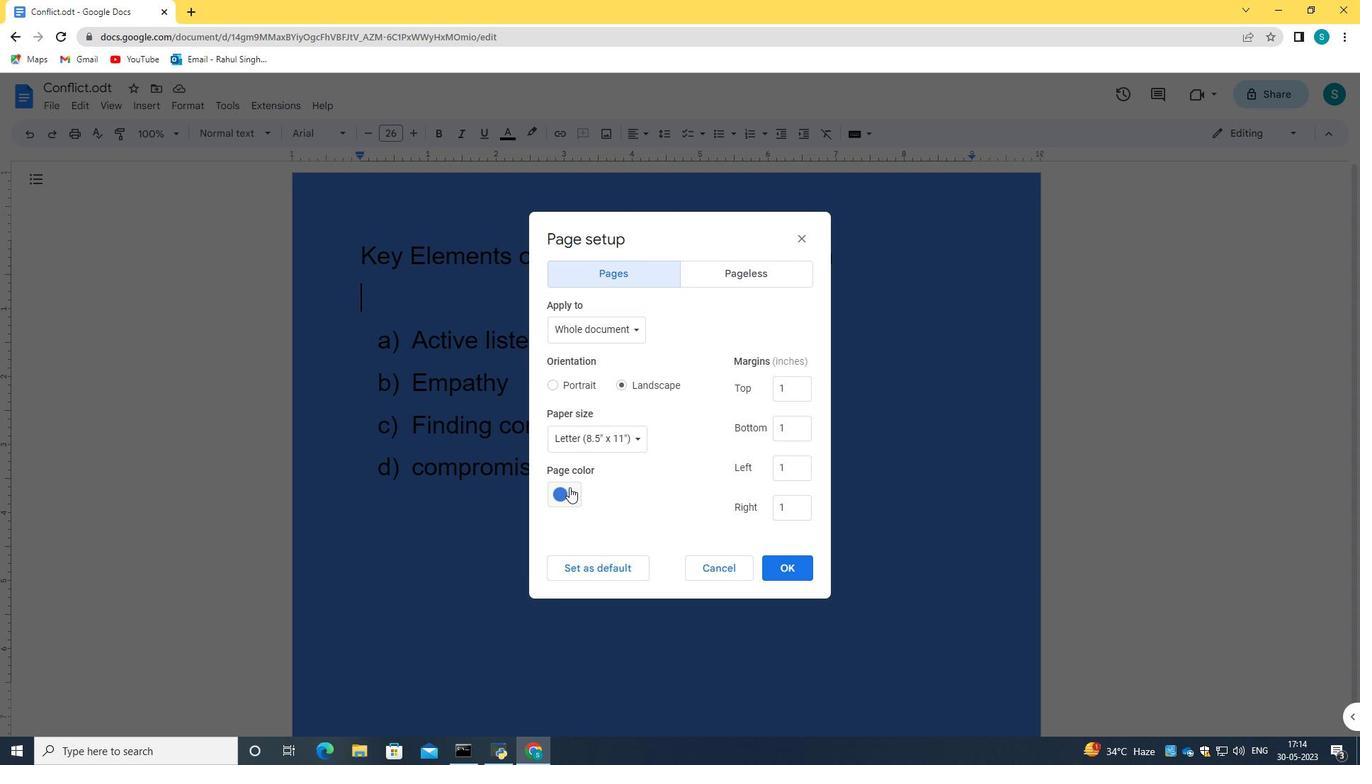 
Action: Mouse pressed left at (568, 493)
Screenshot: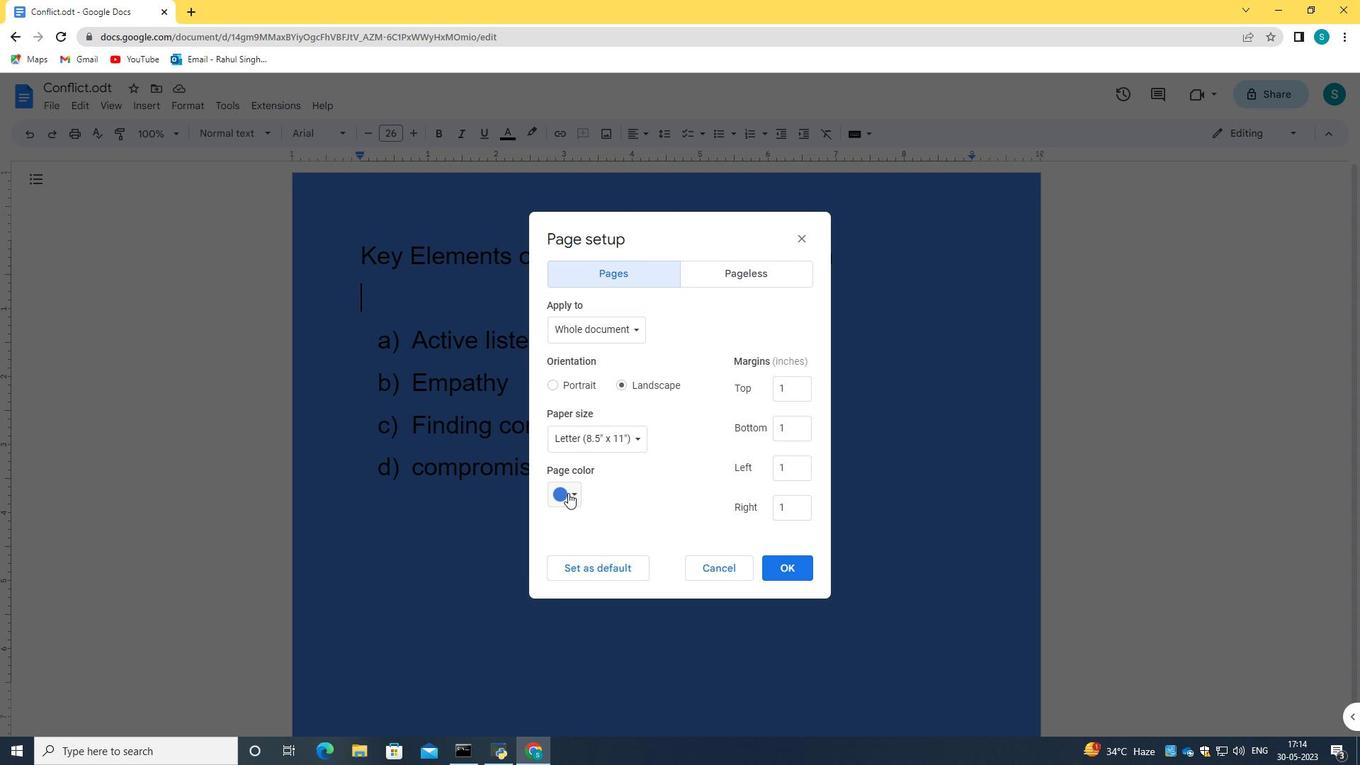 
Action: Mouse moved to (658, 631)
Screenshot: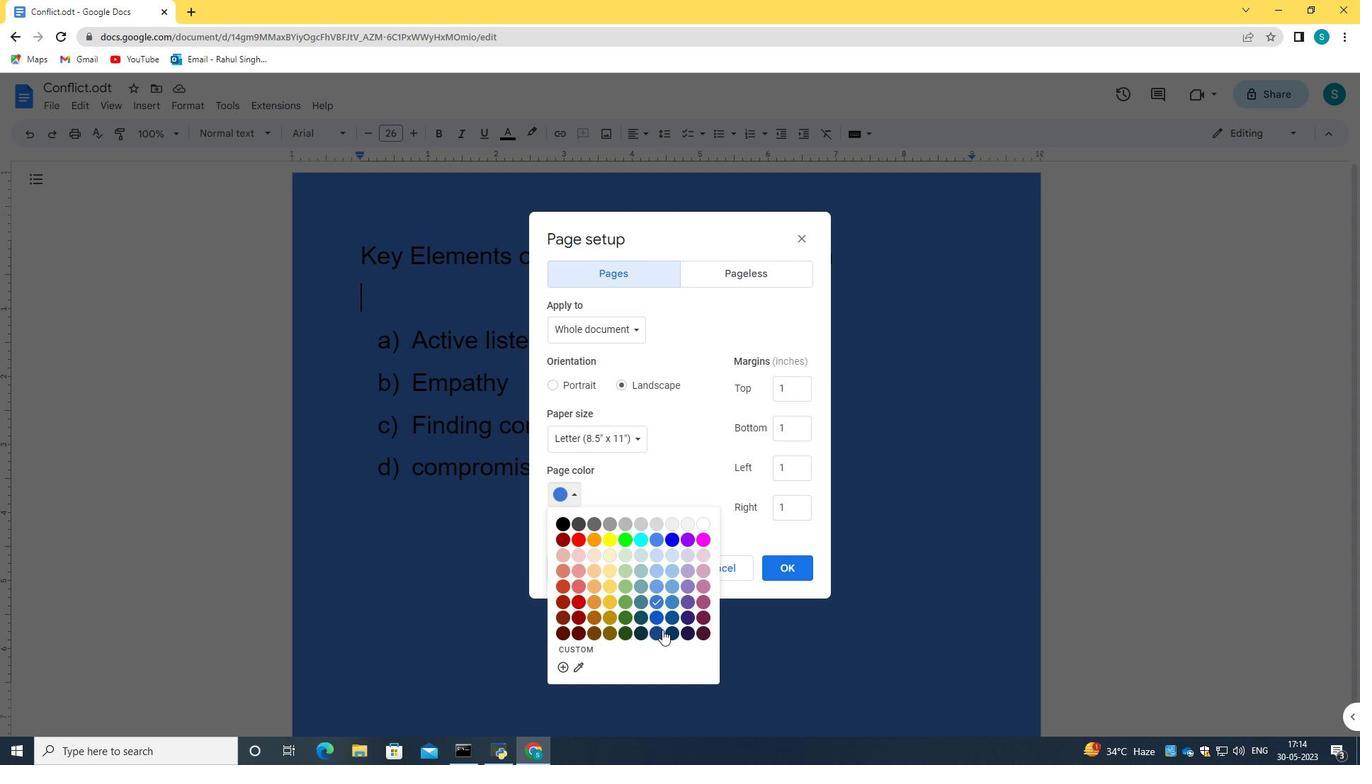 
Action: Mouse pressed left at (658, 631)
Screenshot: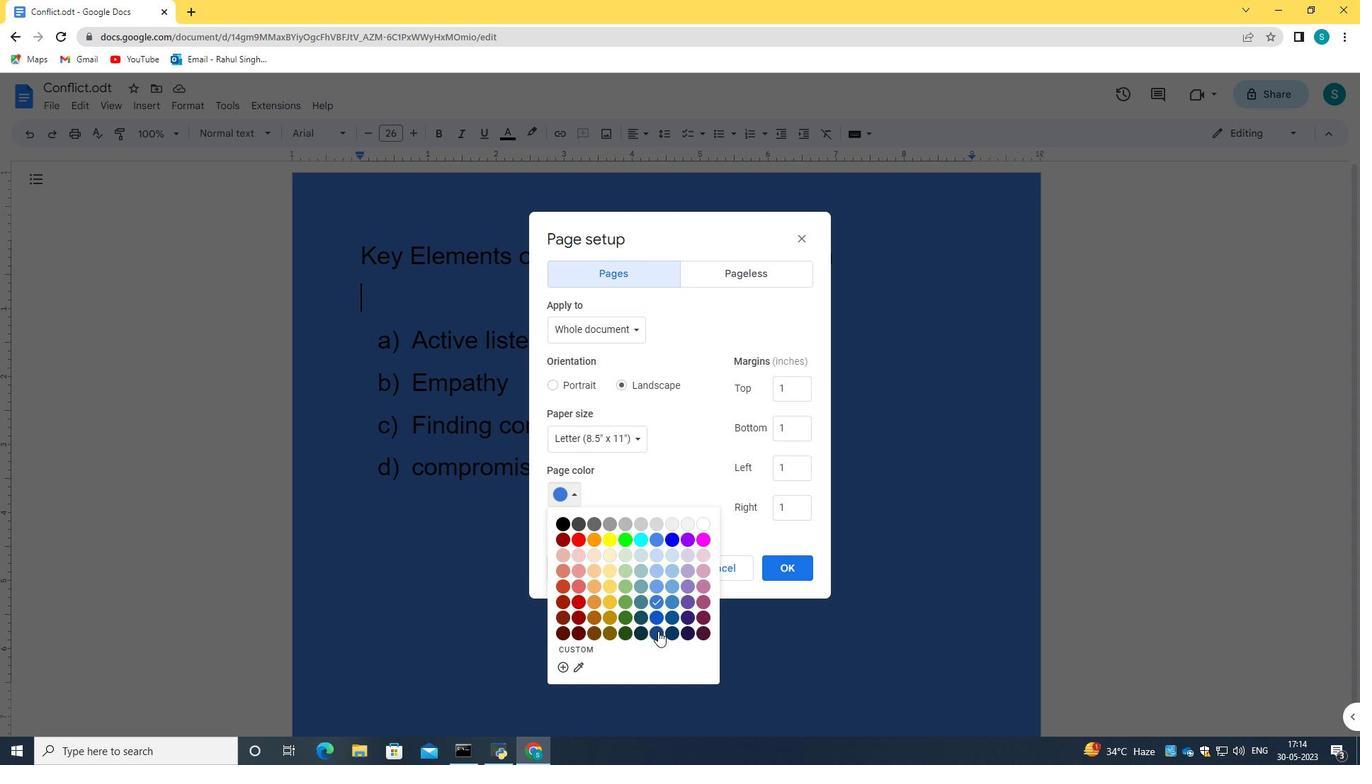 
Action: Mouse moved to (776, 567)
Screenshot: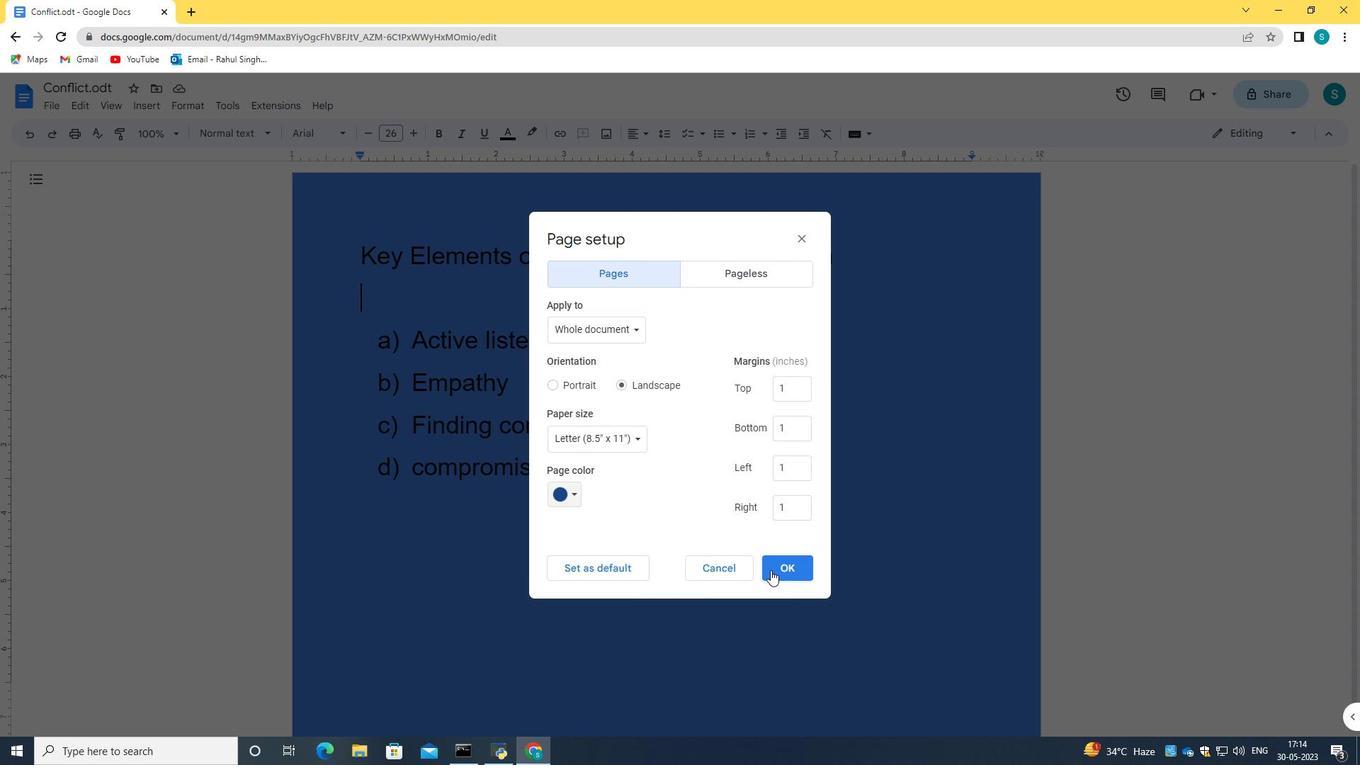 
Action: Mouse pressed left at (776, 567)
Screenshot: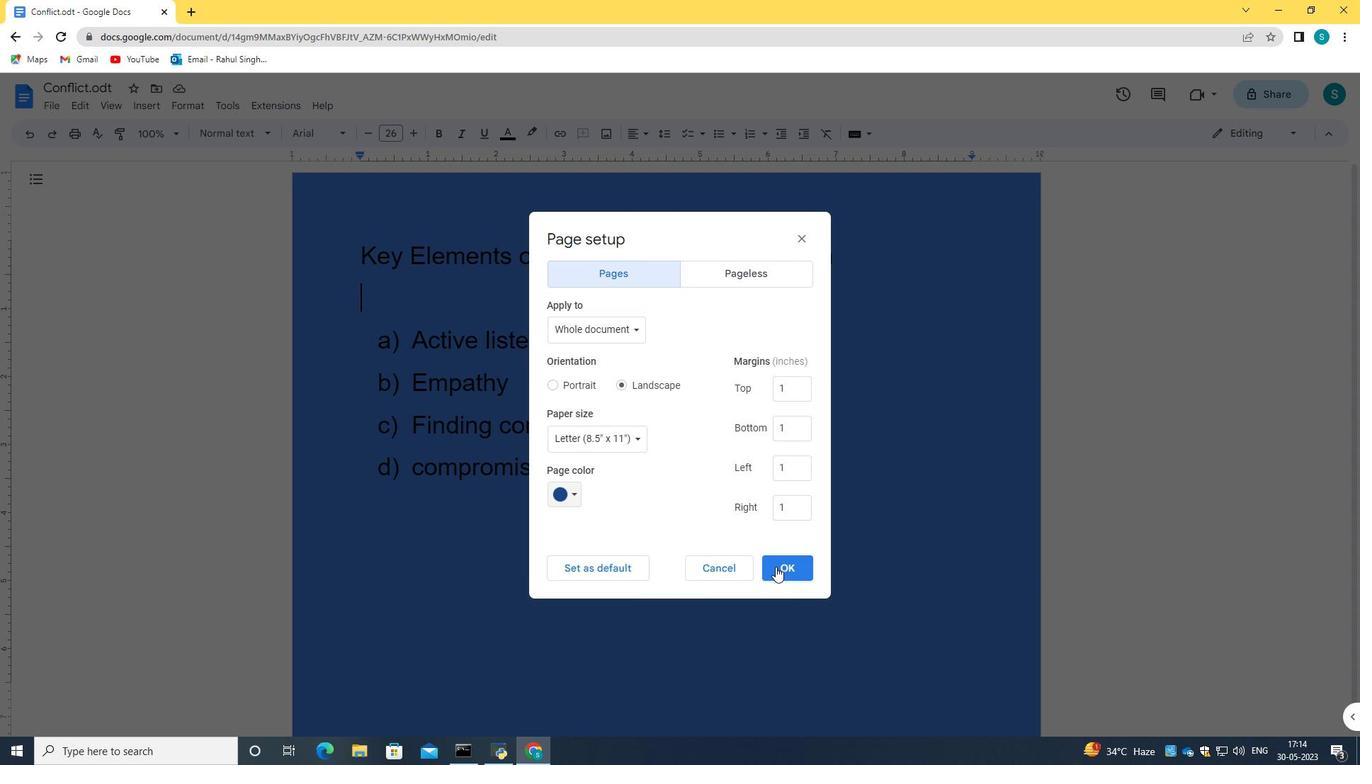 
Action: Mouse moved to (46, 99)
Screenshot: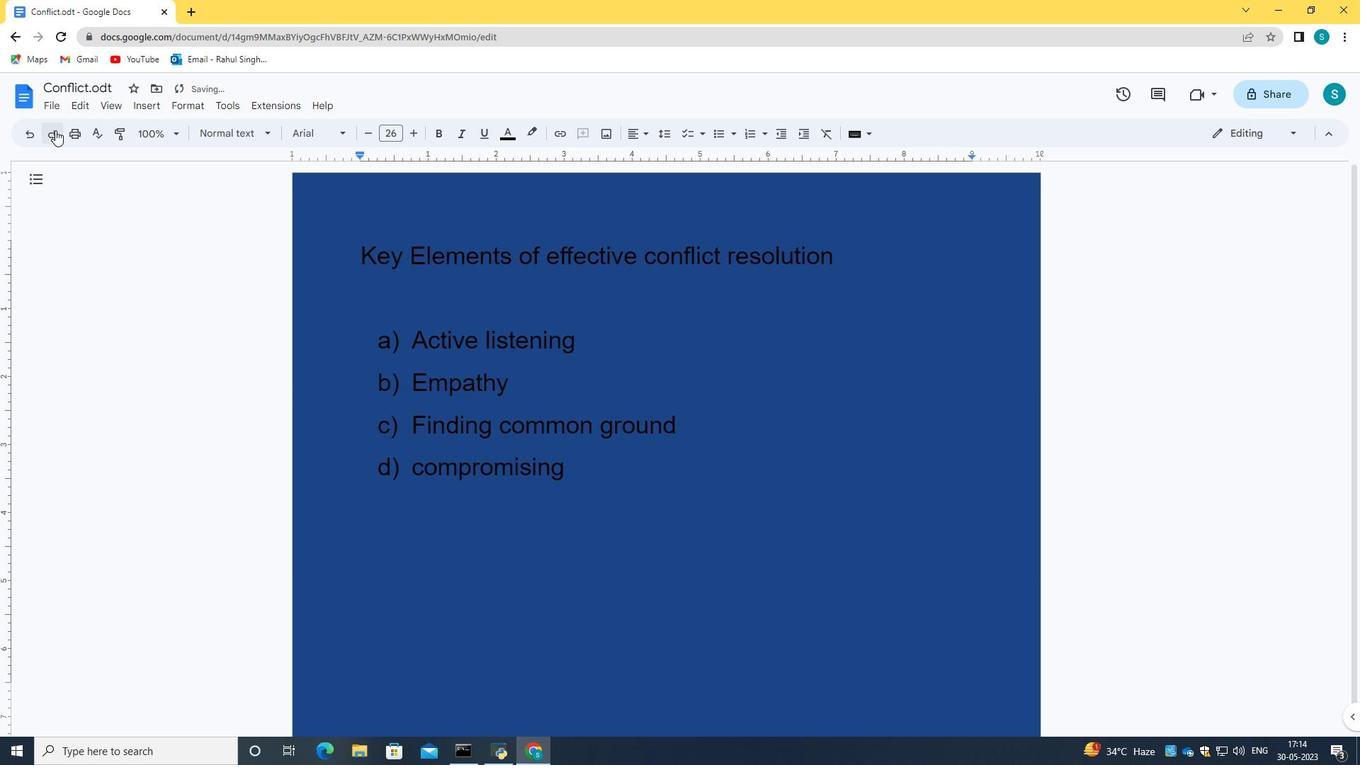
Action: Mouse pressed left at (46, 99)
Screenshot: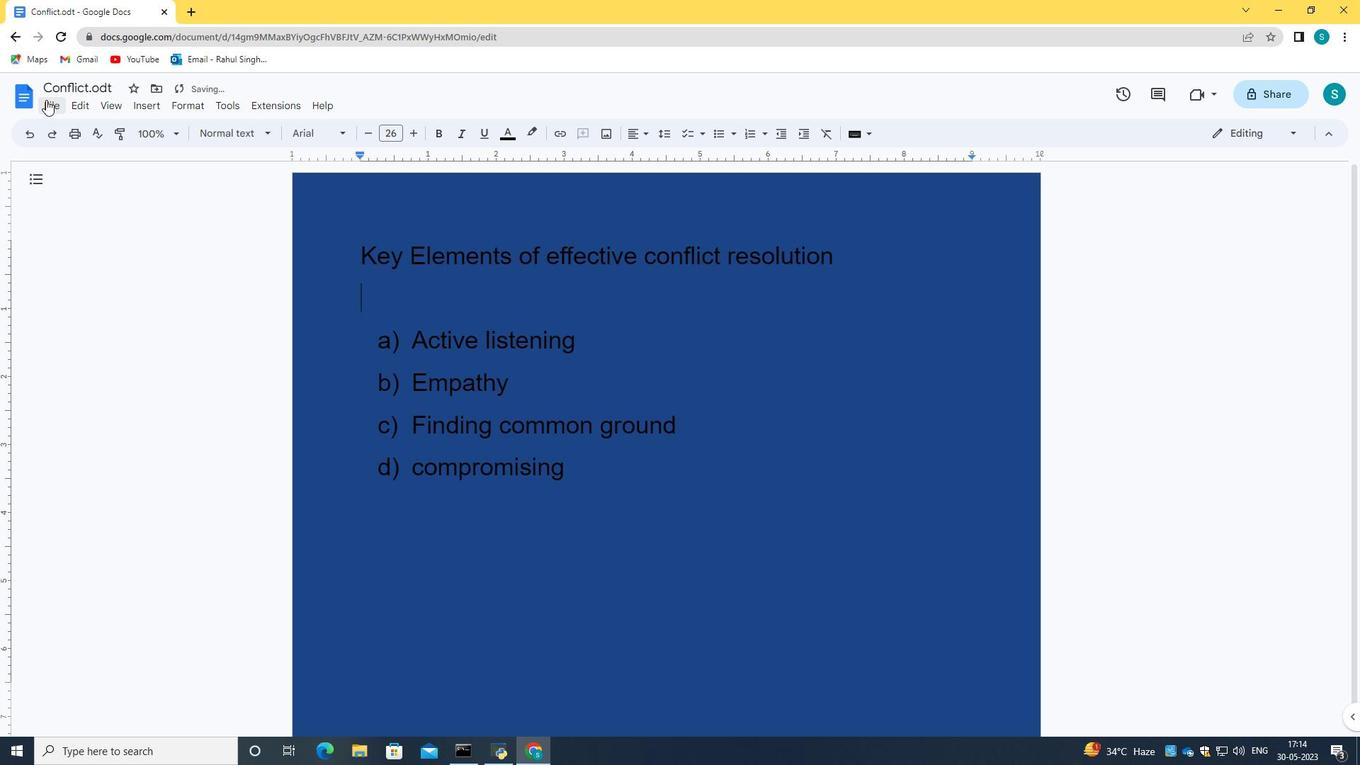 
Action: Mouse moved to (104, 501)
Screenshot: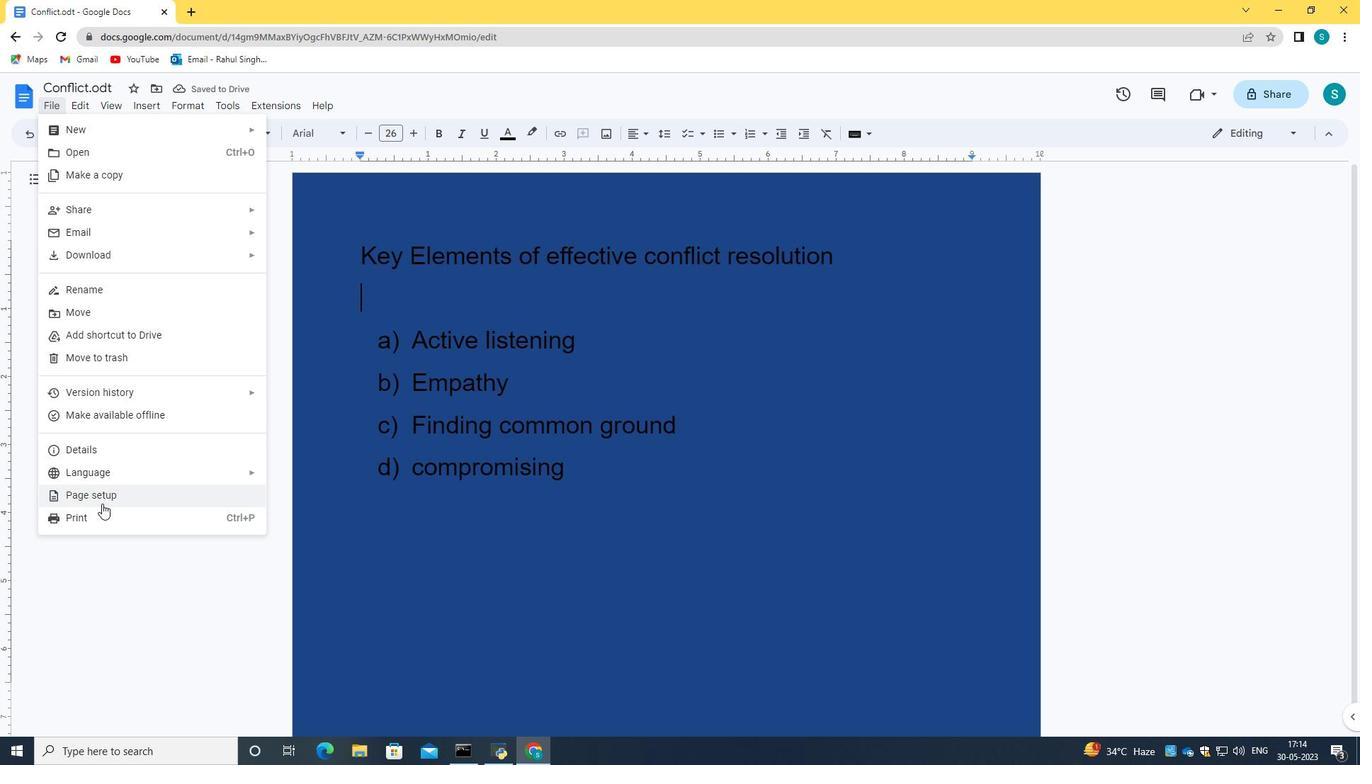 
Action: Mouse pressed left at (104, 501)
Screenshot: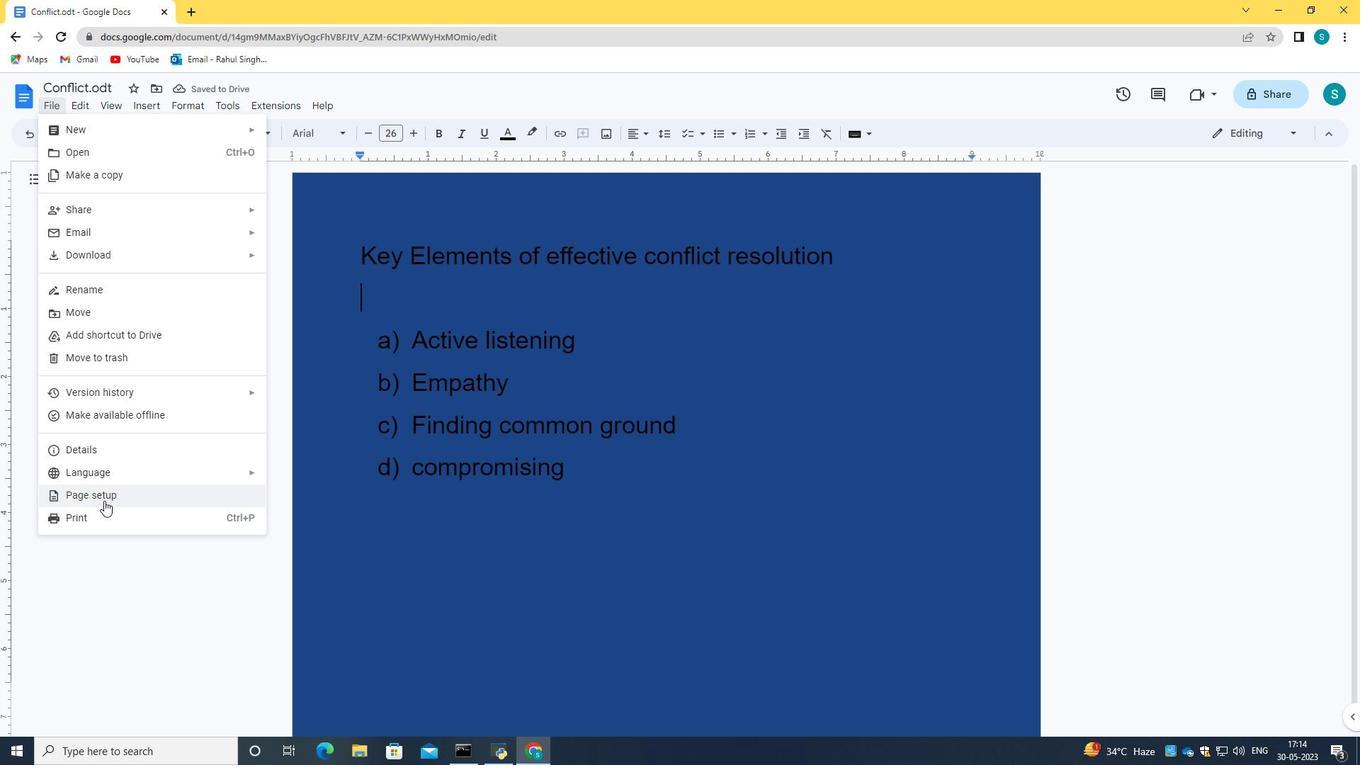 
Action: Mouse moved to (569, 499)
Screenshot: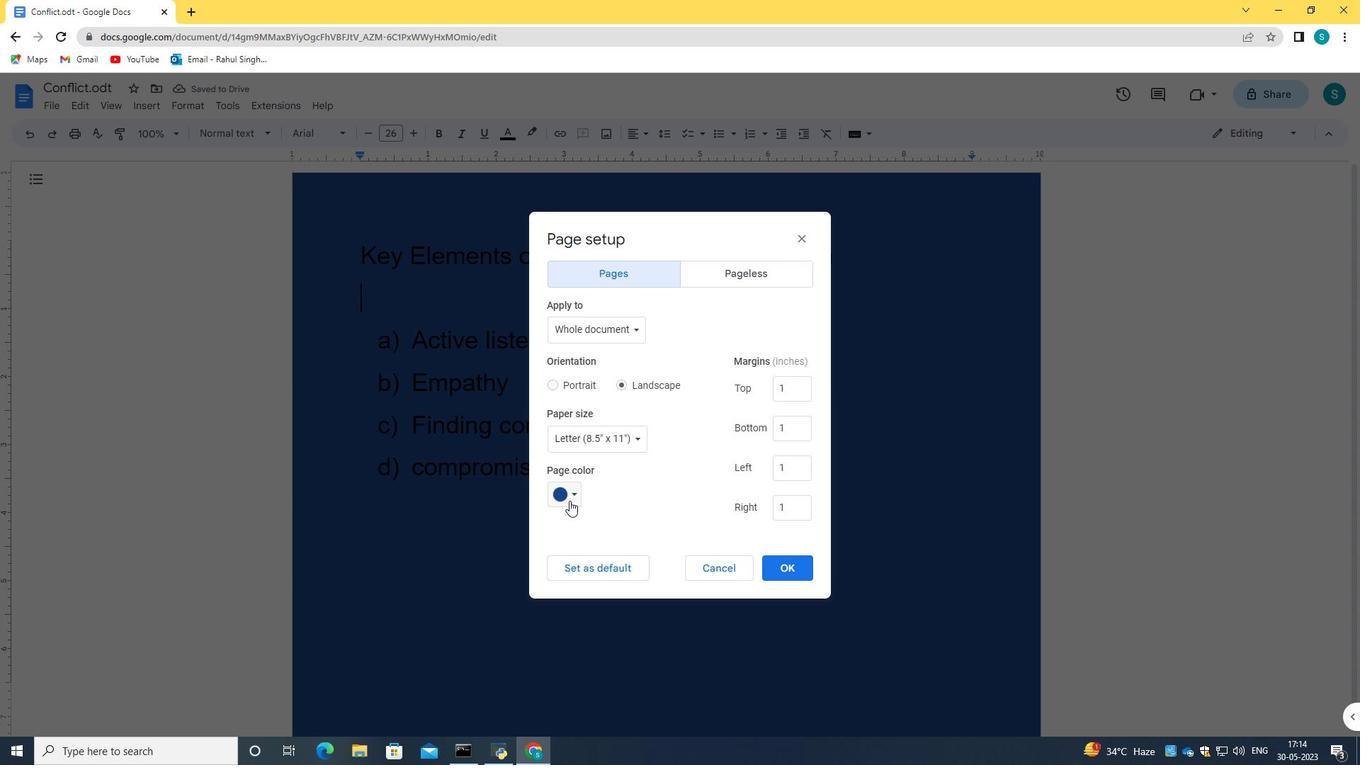 
Action: Mouse pressed left at (569, 499)
Screenshot: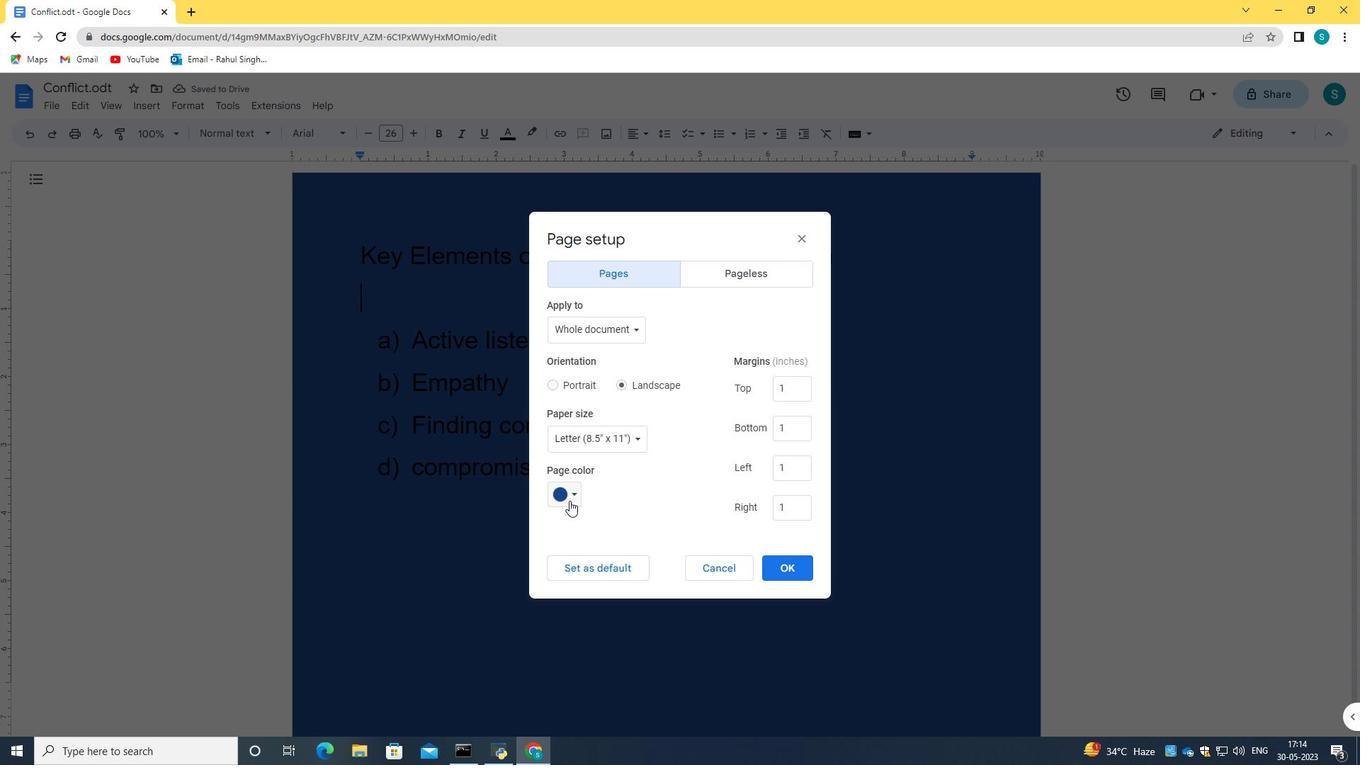 
Action: Mouse moved to (651, 583)
Screenshot: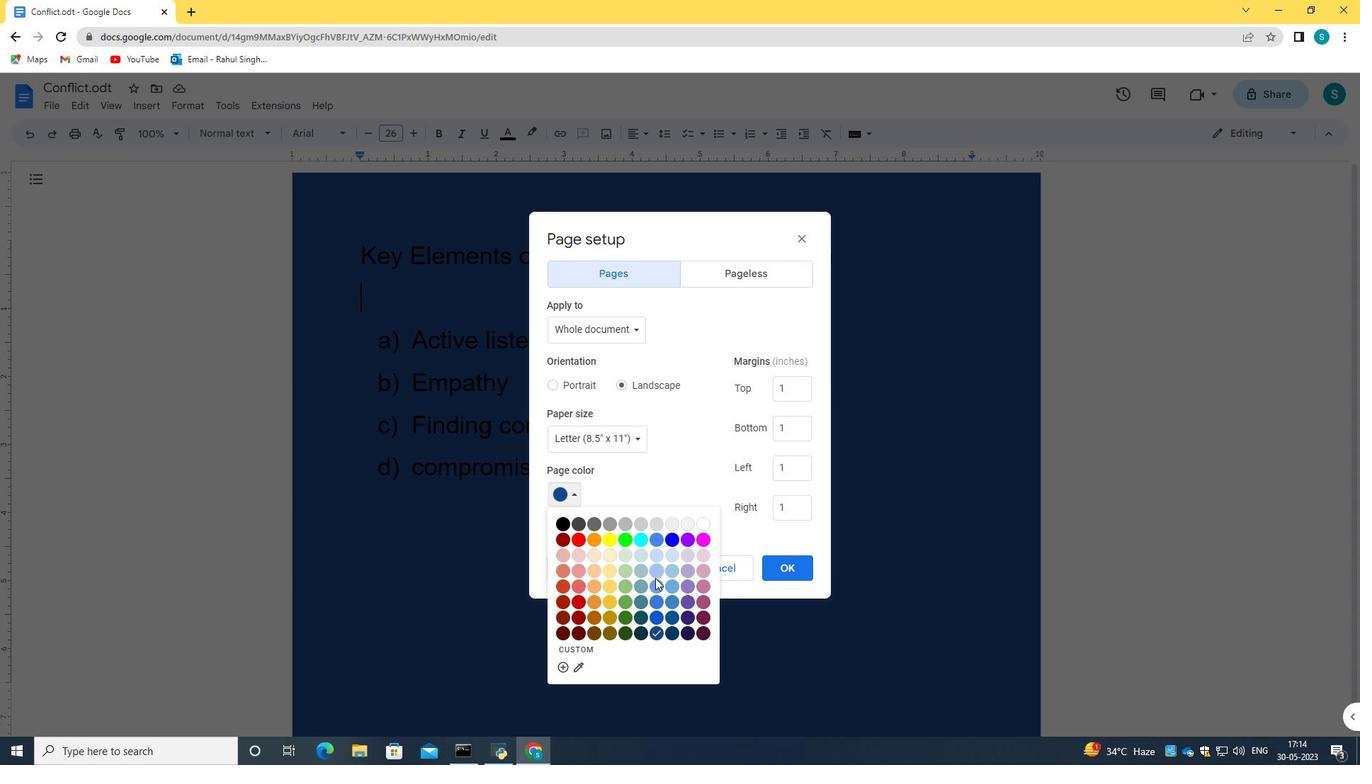 
Action: Mouse pressed left at (651, 583)
Screenshot: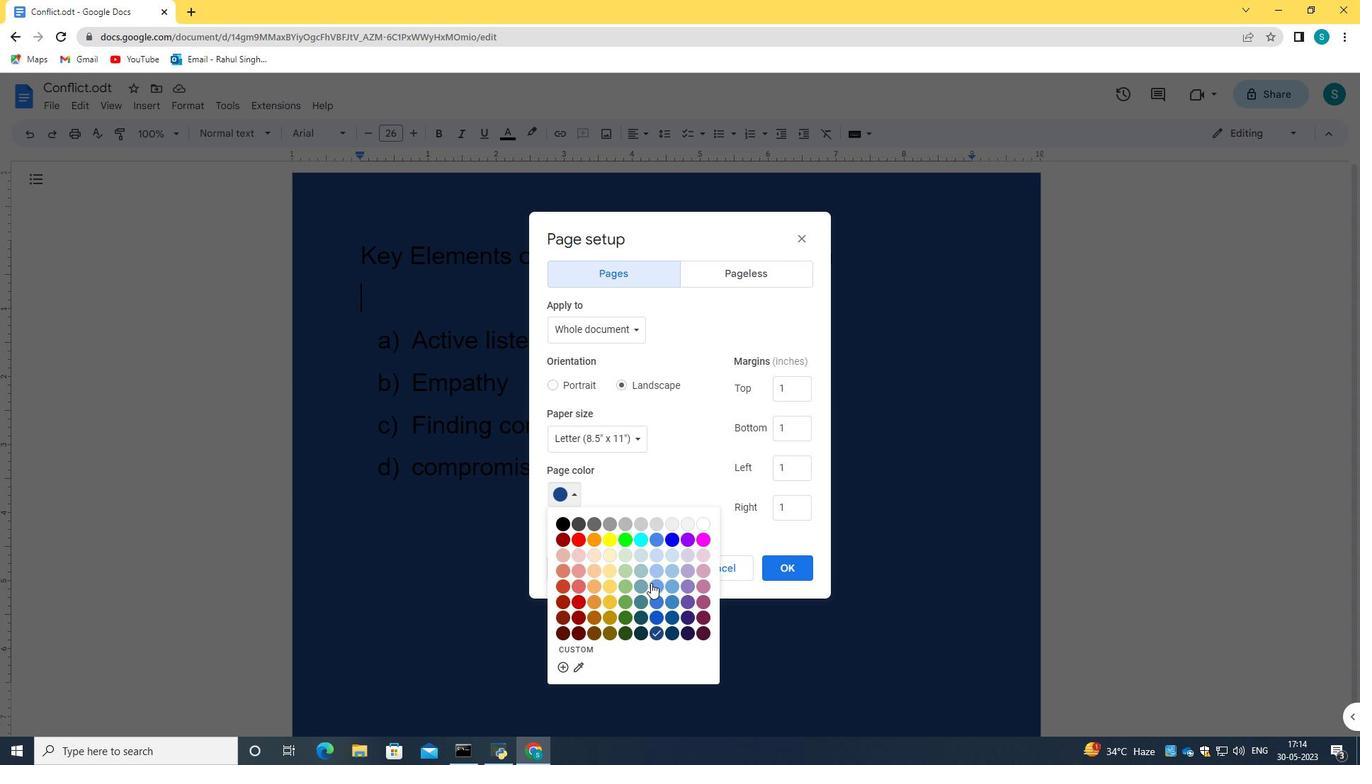 
Action: Mouse moved to (776, 569)
Screenshot: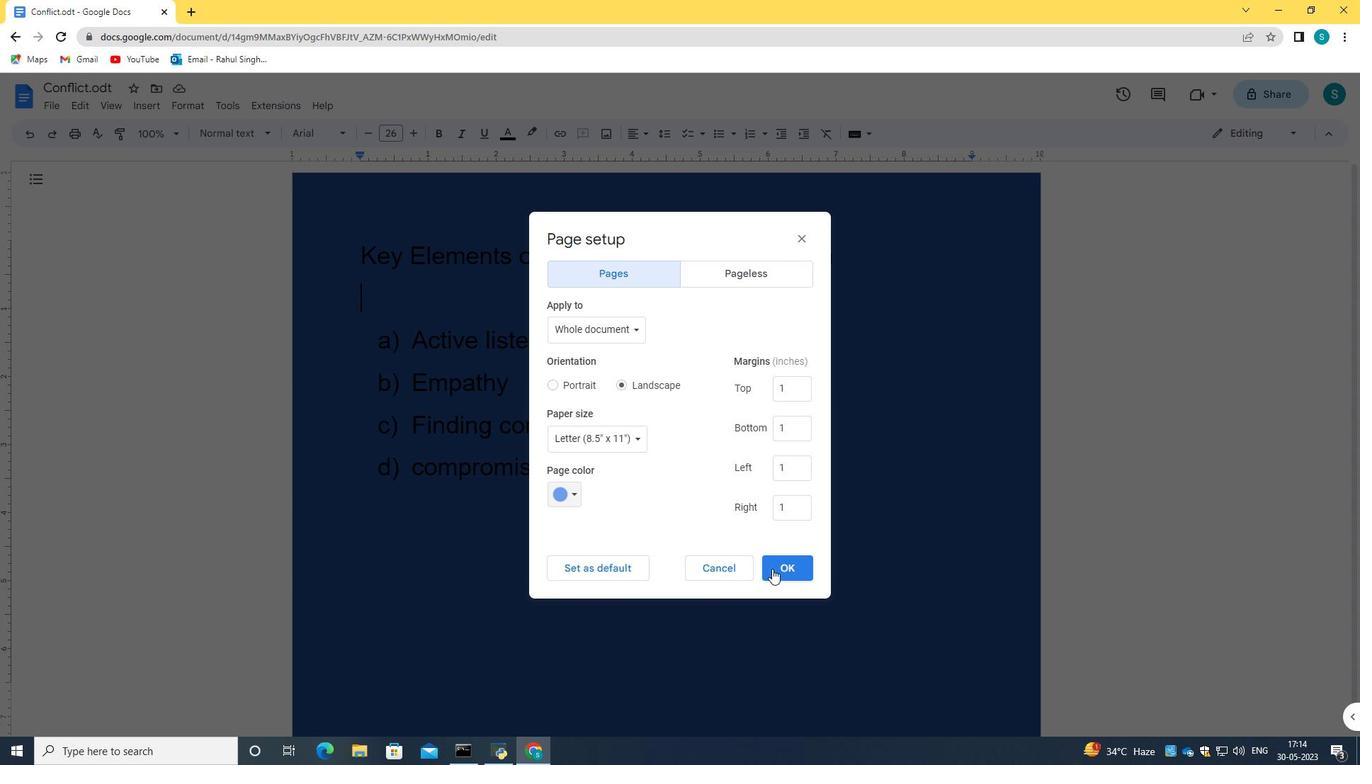 
Action: Mouse pressed left at (776, 569)
Screenshot: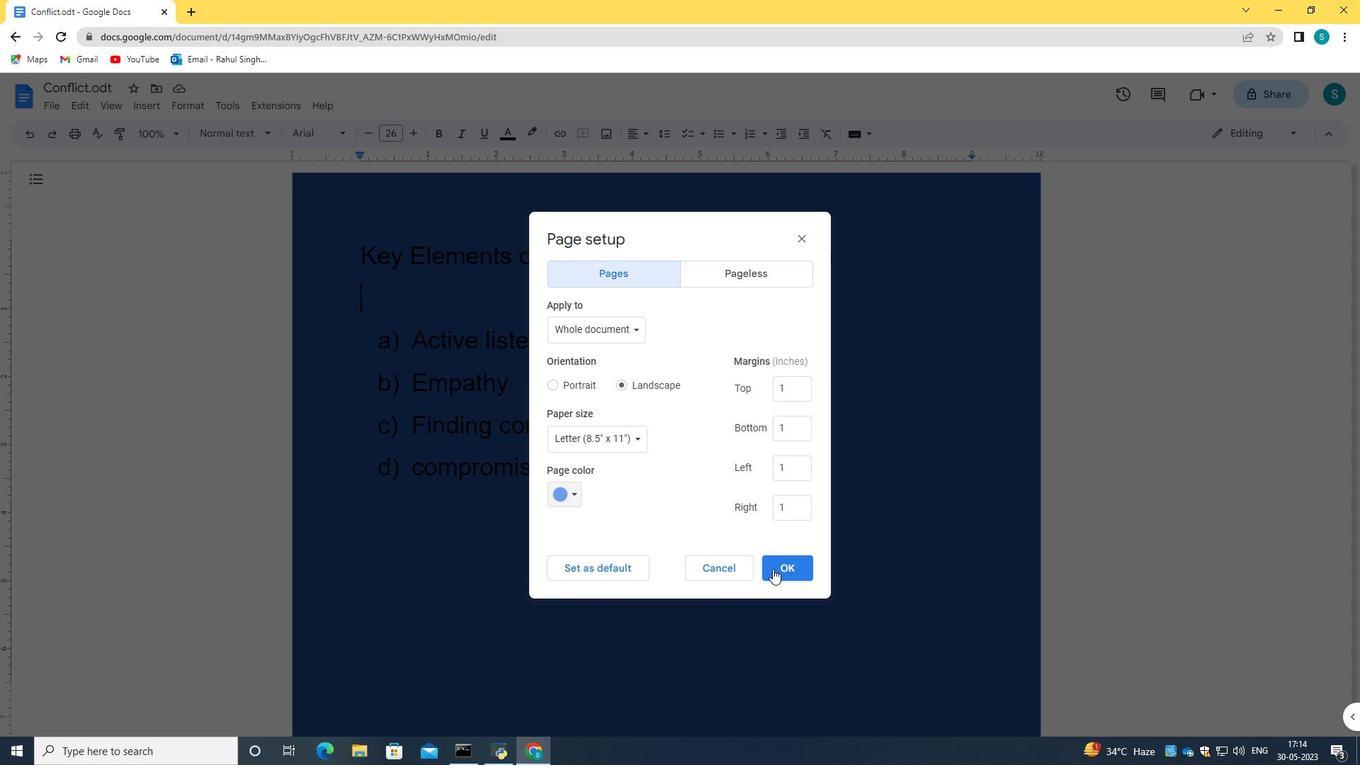 
Action: Mouse moved to (282, 459)
Screenshot: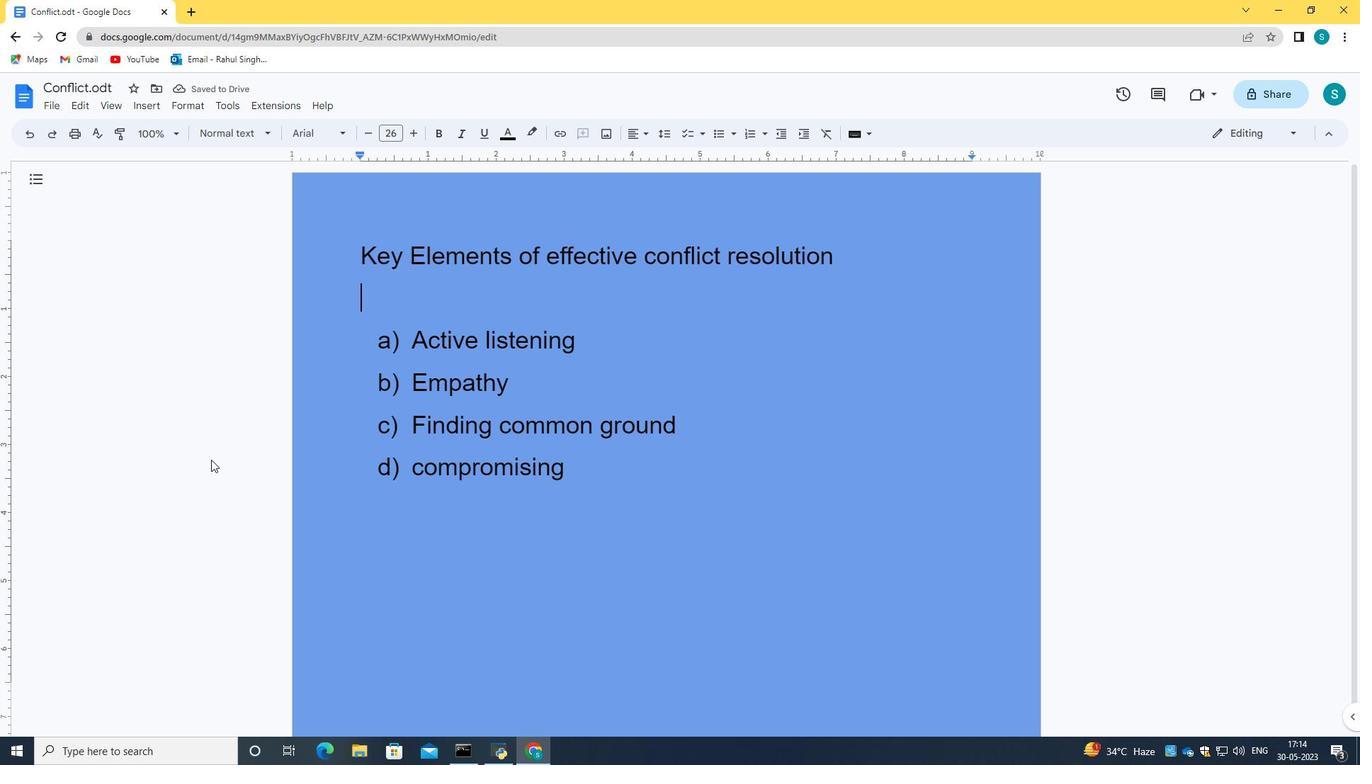 
